 Task: In the  document Gratitude.doc, select heading and apply ' Bold and Underline' Use the "find feature" to find mentioned word and apply Strikethrough in: 'acknowledging and appreciating '
Action: Mouse moved to (32, 85)
Screenshot: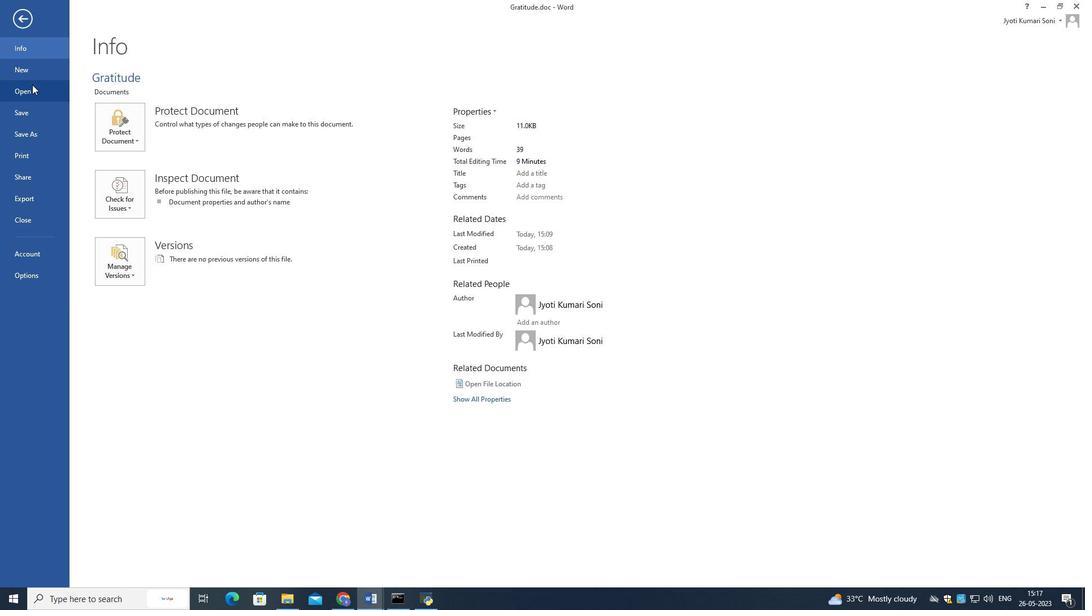 
Action: Mouse pressed left at (32, 85)
Screenshot: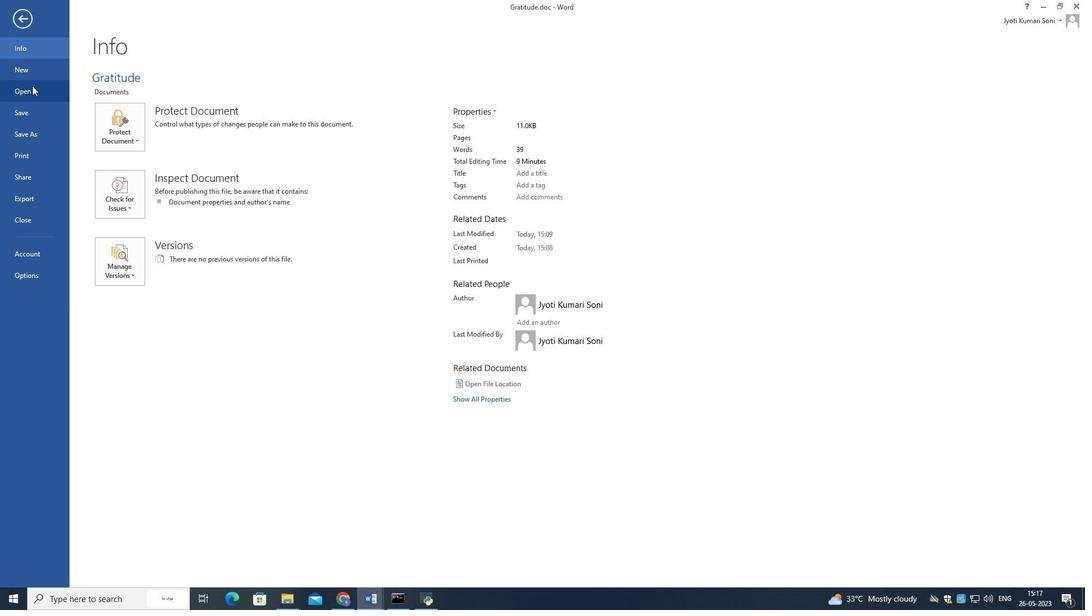 
Action: Mouse moved to (293, 104)
Screenshot: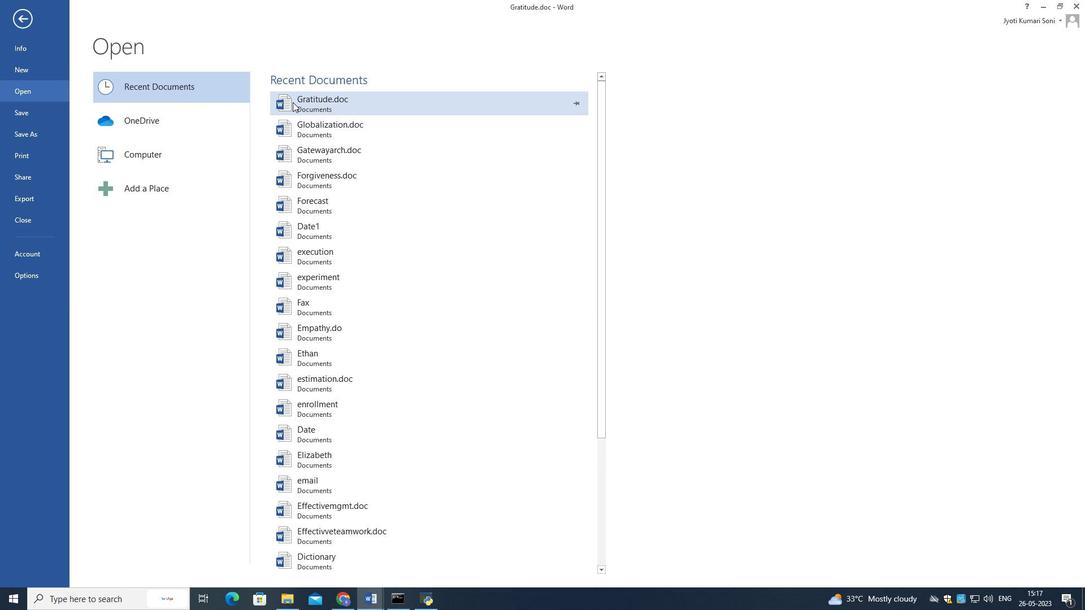 
Action: Mouse pressed left at (293, 104)
Screenshot: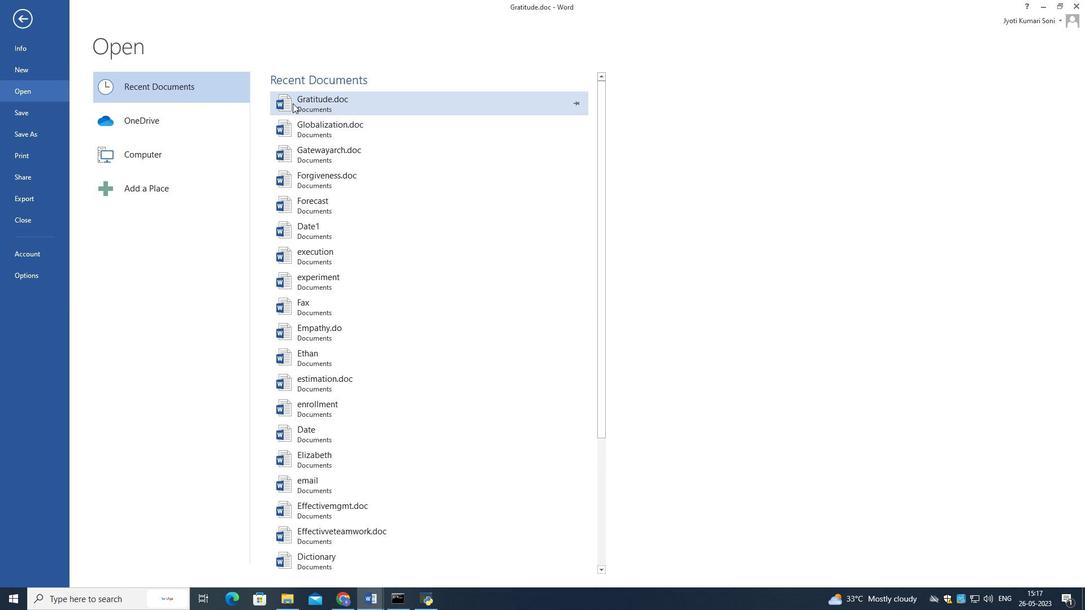 
Action: Mouse moved to (610, 145)
Screenshot: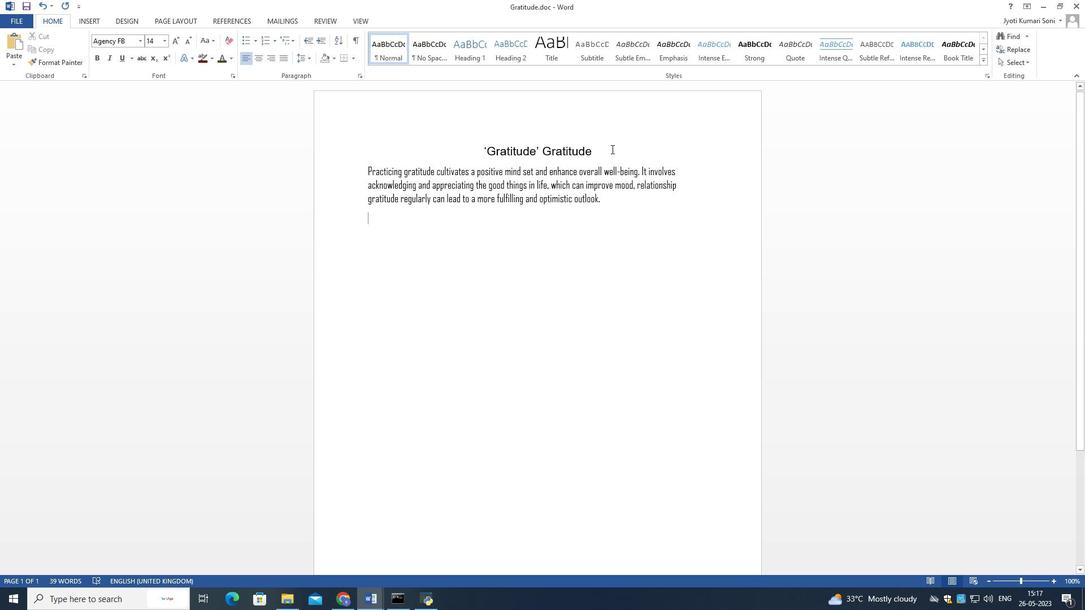 
Action: Mouse pressed left at (610, 145)
Screenshot: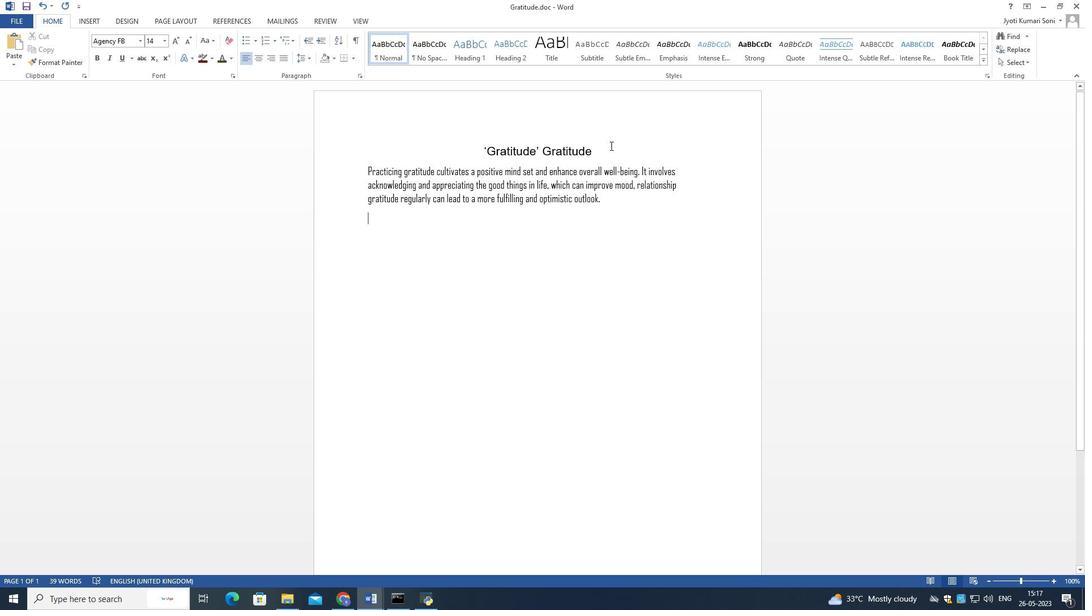 
Action: Mouse moved to (93, 59)
Screenshot: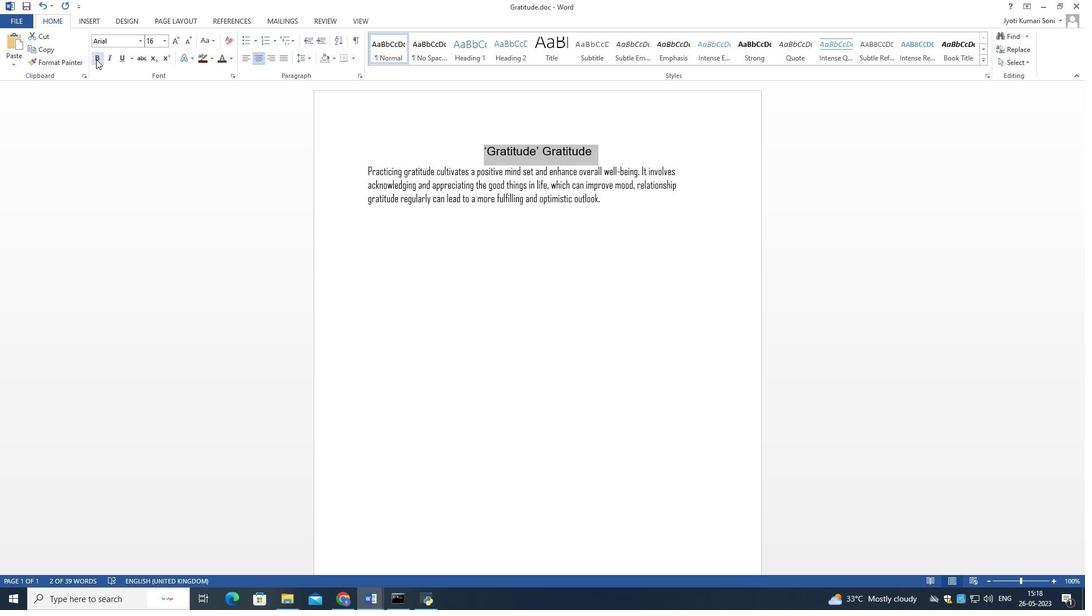 
Action: Mouse pressed left at (93, 59)
Screenshot: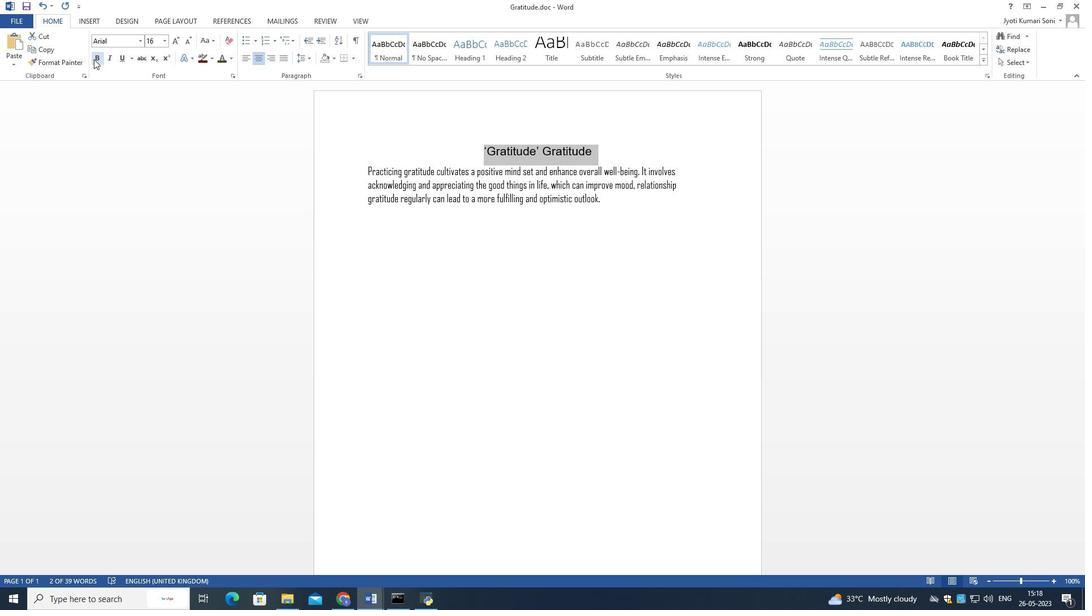 
Action: Mouse moved to (119, 54)
Screenshot: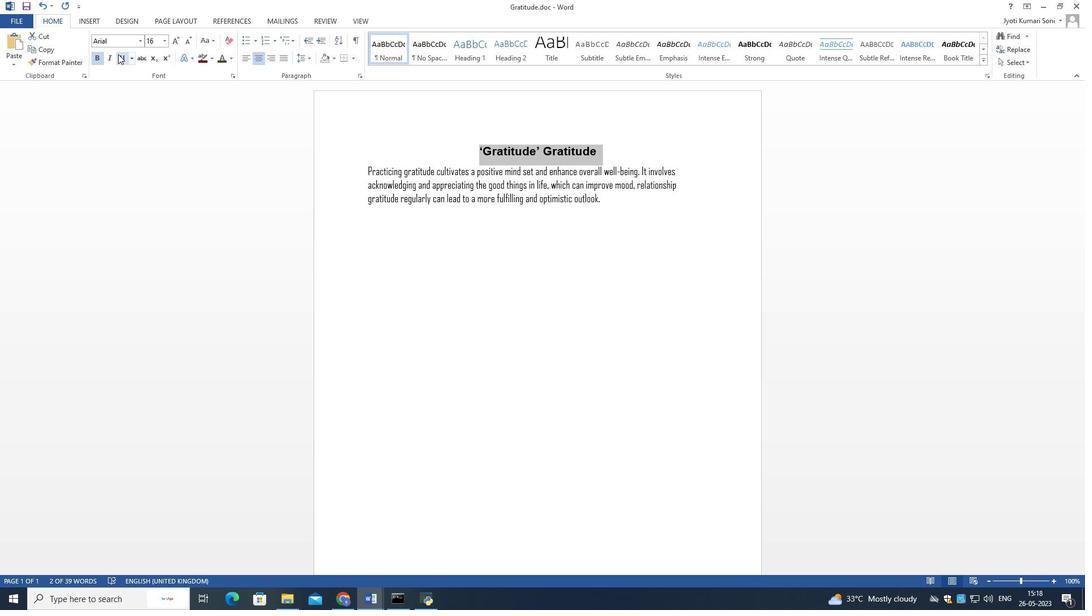 
Action: Mouse pressed left at (119, 54)
Screenshot: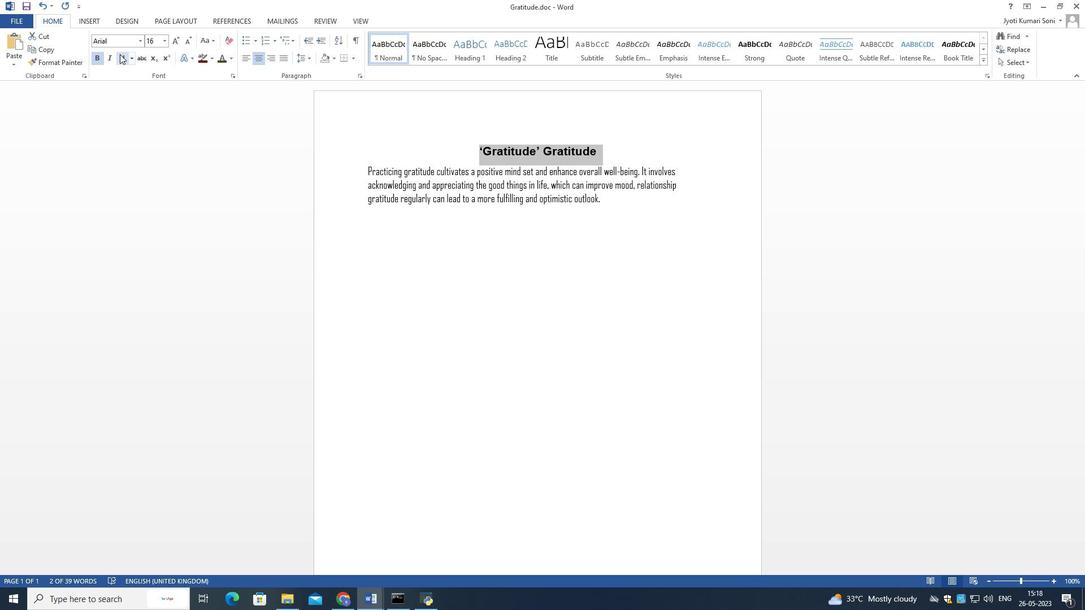 
Action: Mouse moved to (457, 341)
Screenshot: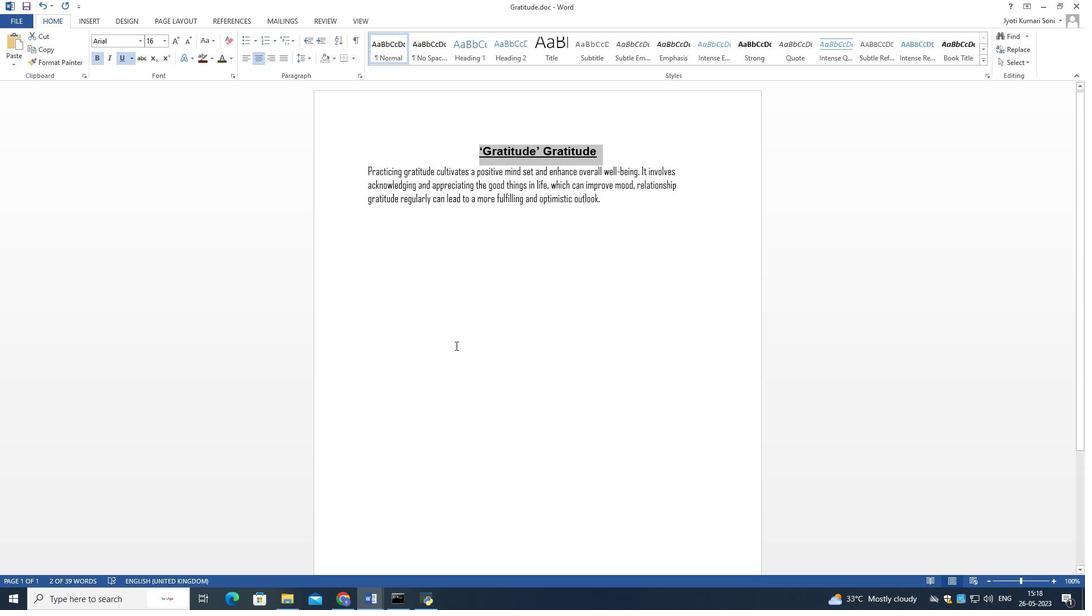 
Action: Mouse pressed left at (457, 341)
Screenshot: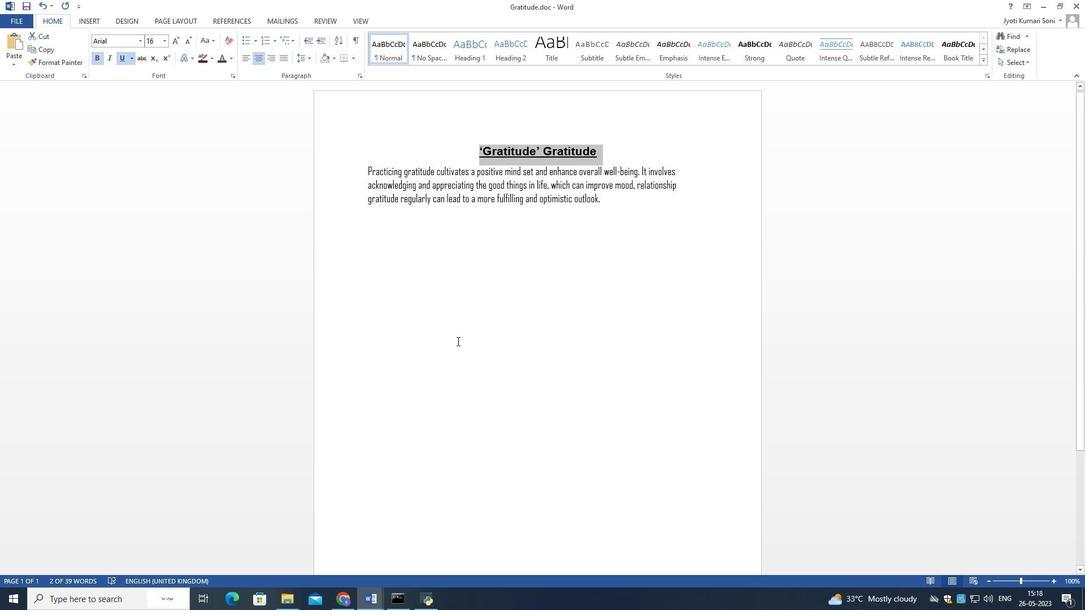 
Action: Mouse moved to (1002, 33)
Screenshot: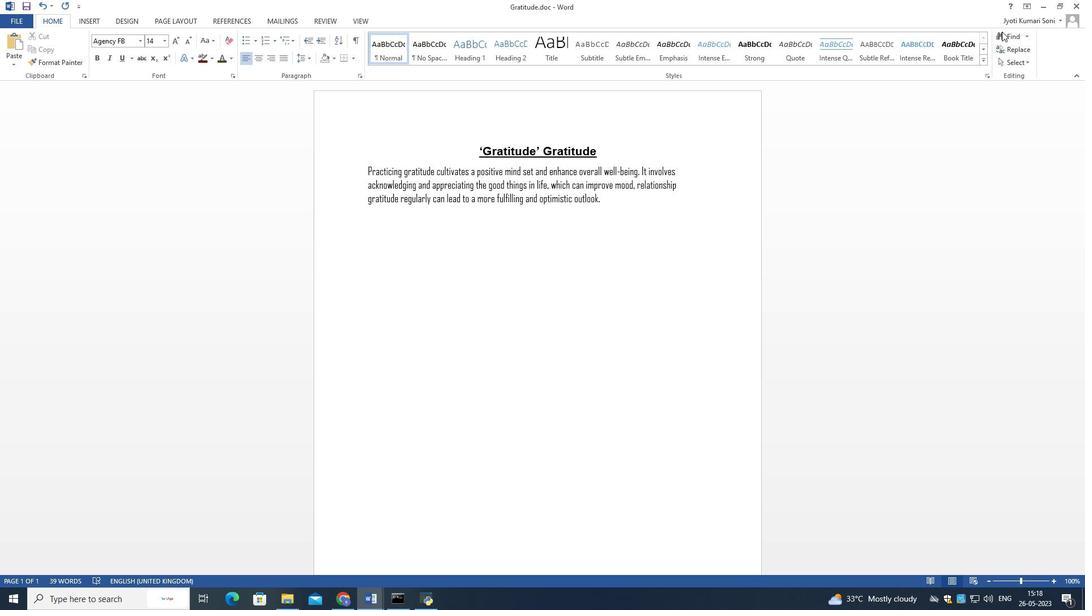 
Action: Mouse pressed left at (1002, 33)
Screenshot: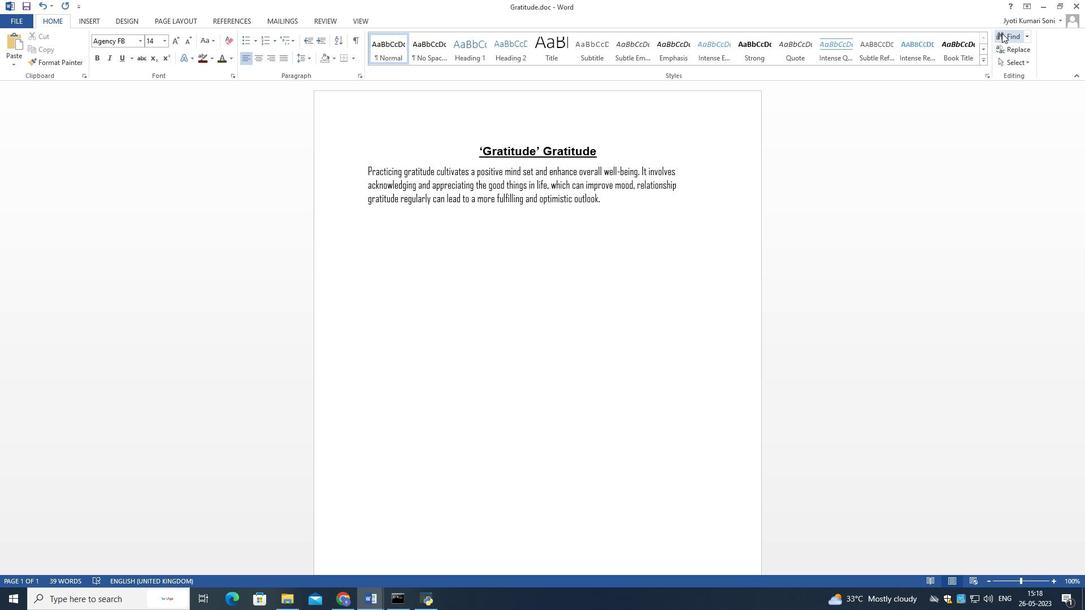 
Action: Mouse moved to (55, 122)
Screenshot: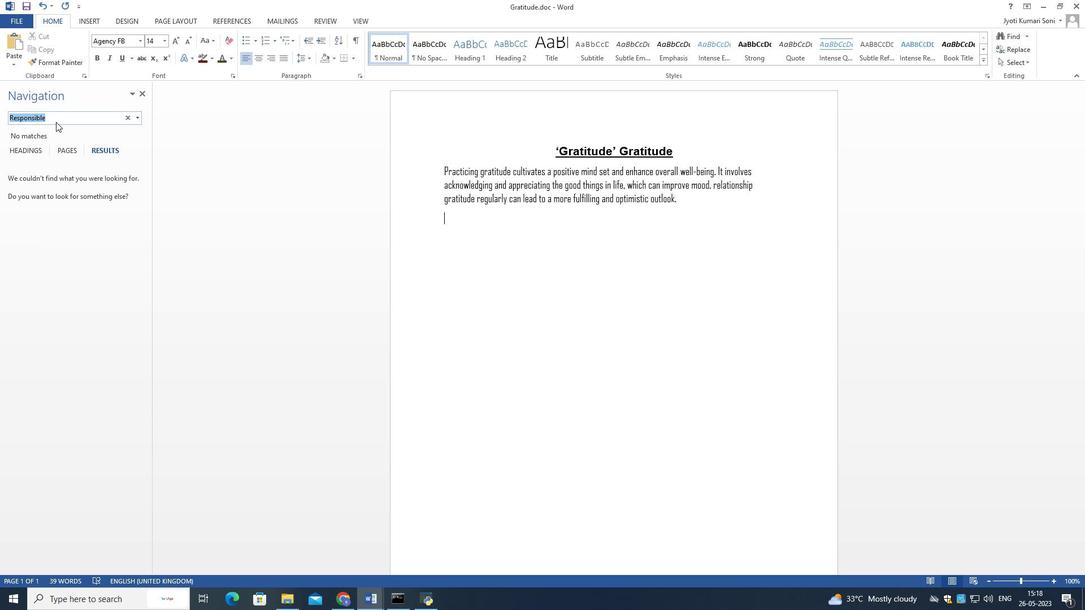 
Action: Key pressed <Key.backspace>acknowledging
Screenshot: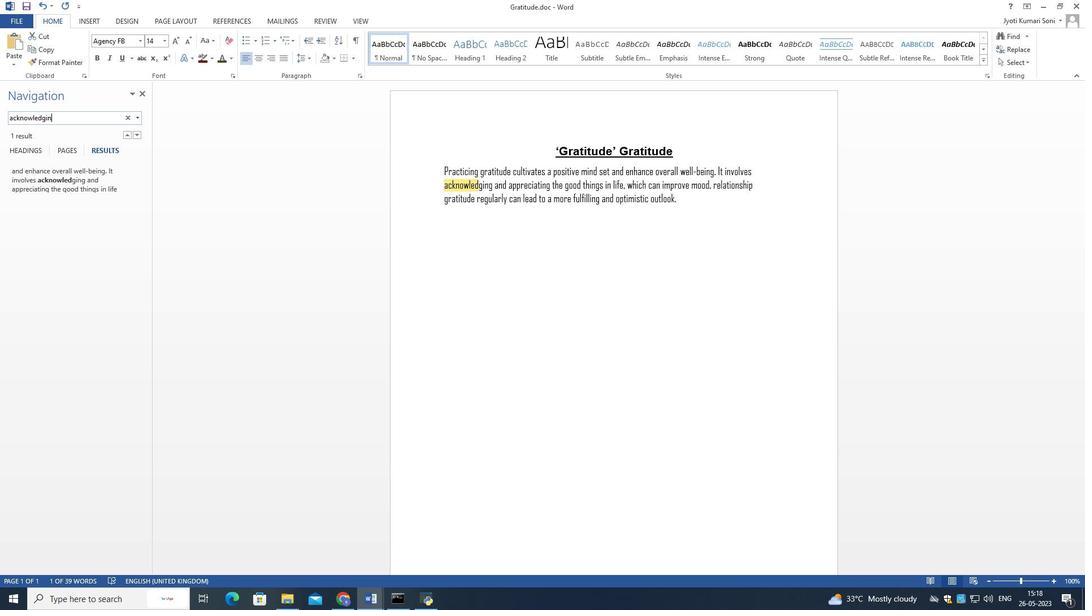 
Action: Mouse moved to (138, 56)
Screenshot: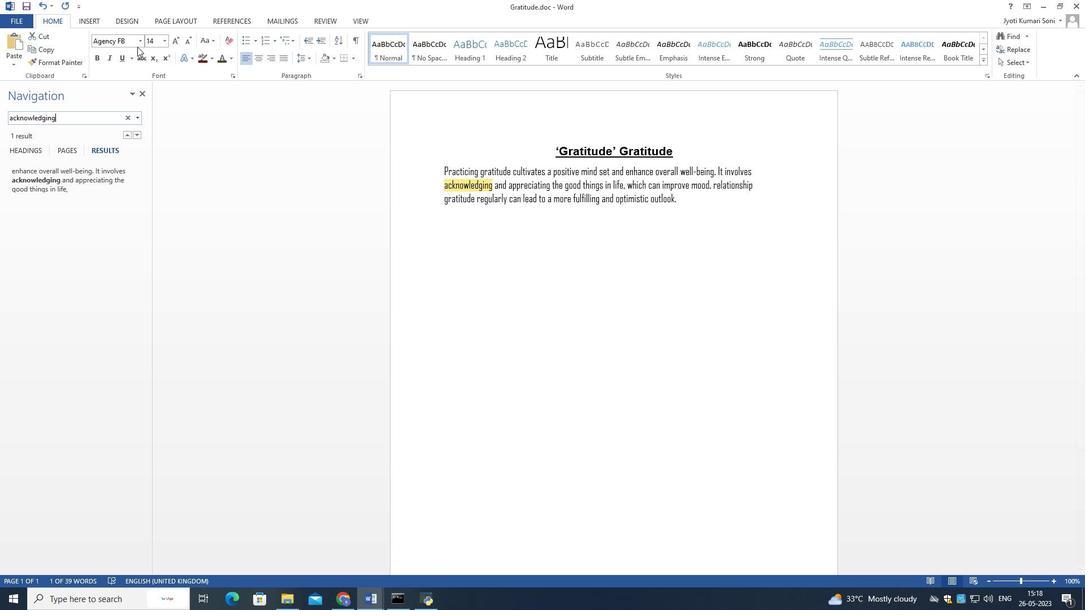 
Action: Mouse pressed left at (138, 56)
Screenshot: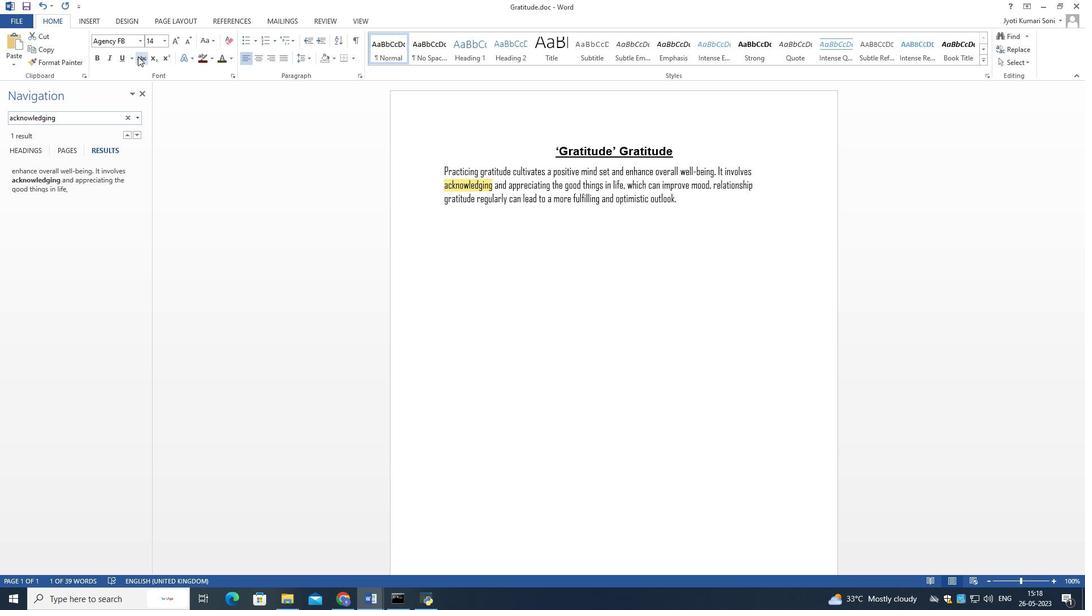 
Action: Mouse moved to (107, 118)
Screenshot: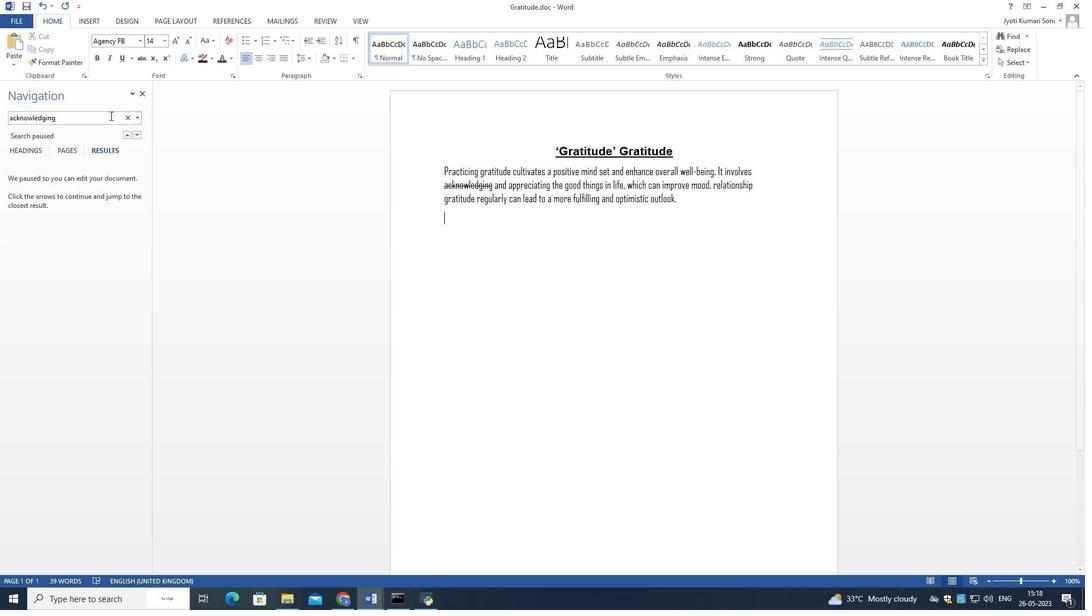 
Action: Mouse pressed left at (107, 118)
Screenshot: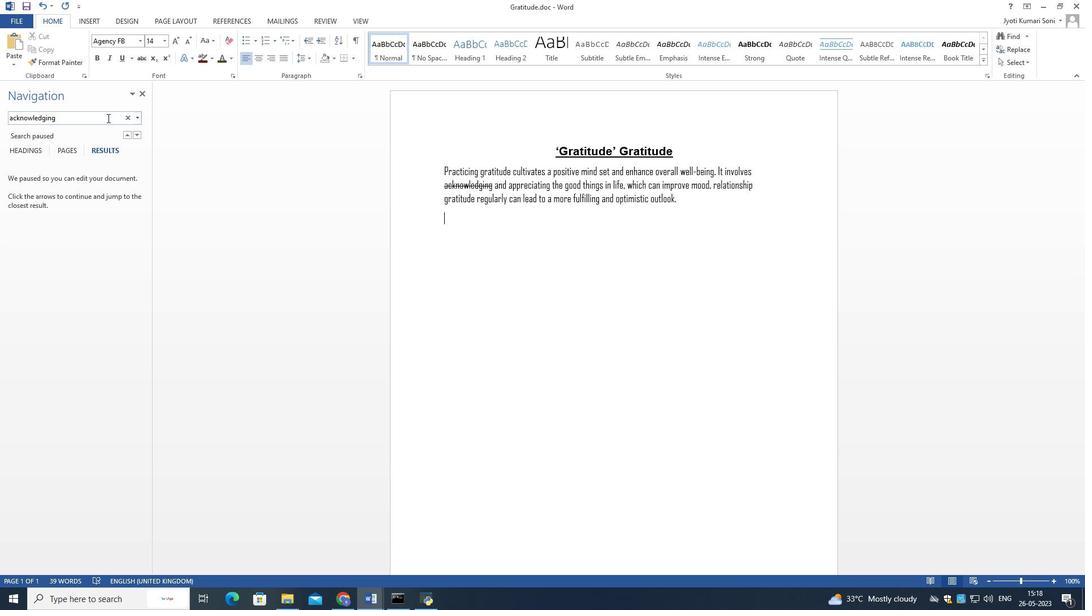 
Action: Mouse moved to (126, 116)
Screenshot: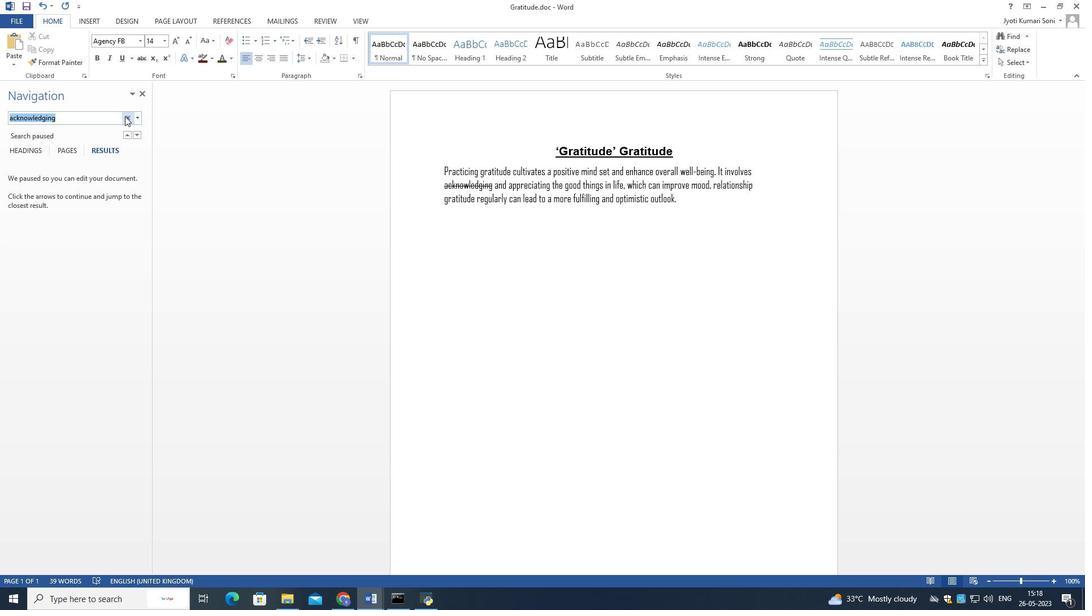 
Action: Mouse pressed left at (126, 116)
Screenshot: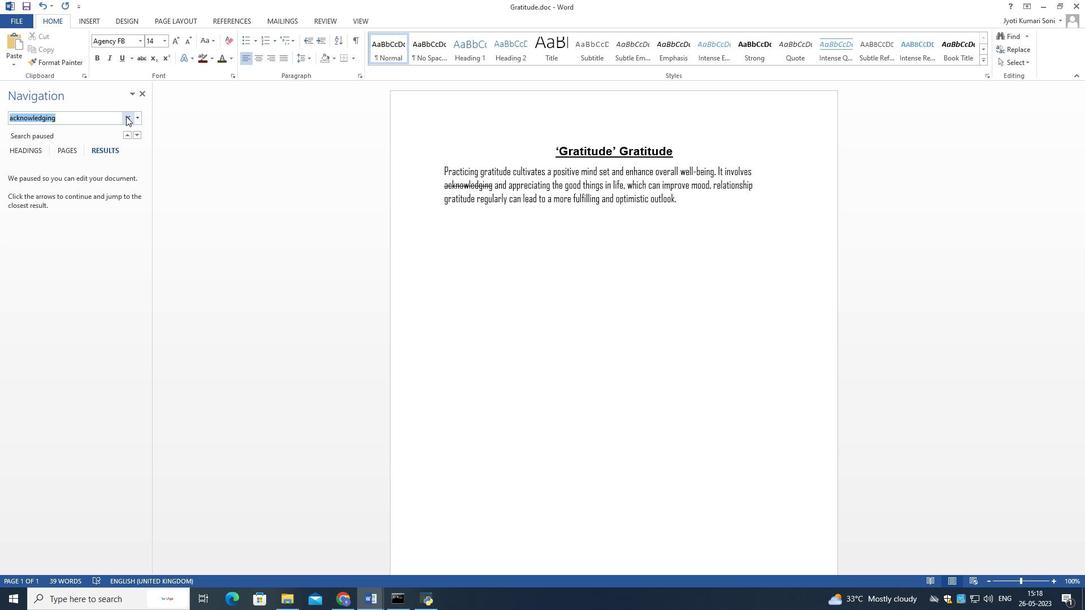 
Action: Mouse moved to (105, 116)
Screenshot: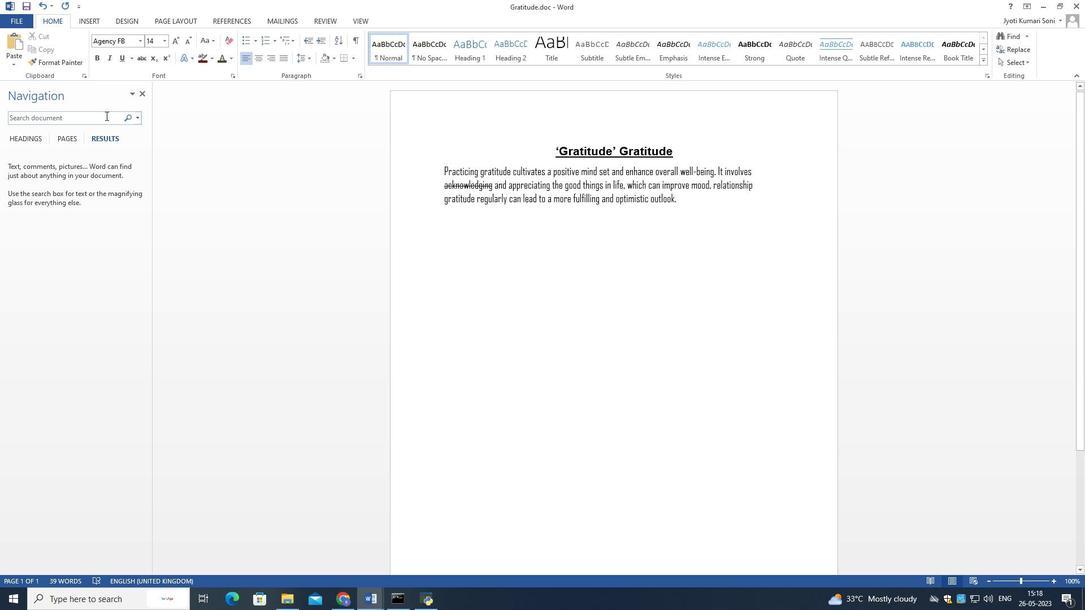 
Action: Mouse pressed left at (105, 116)
Screenshot: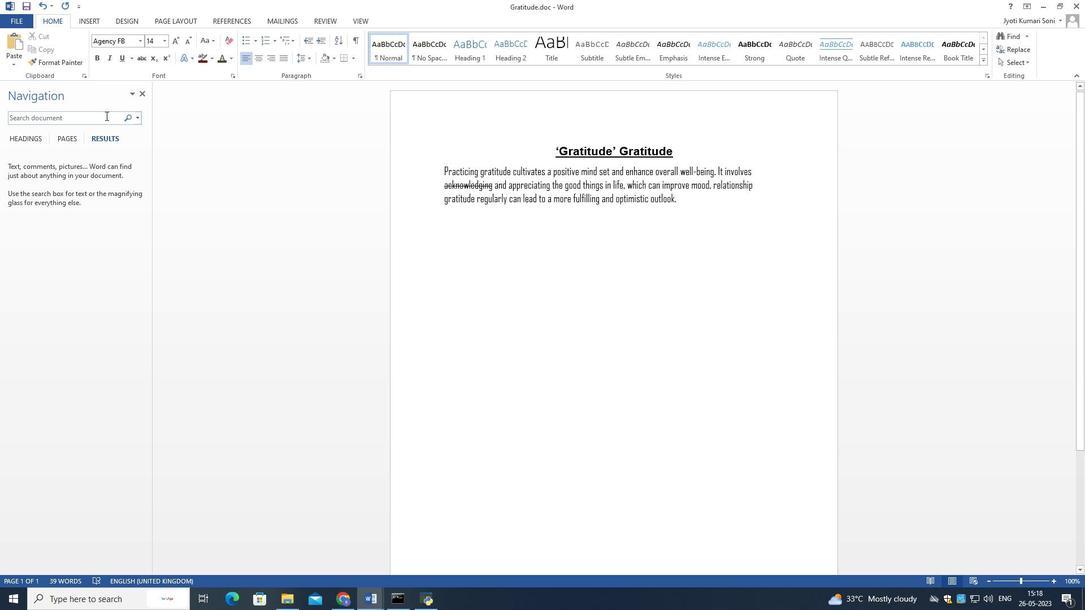 
Action: Key pressed apprev<Key.backspace>ciating
Screenshot: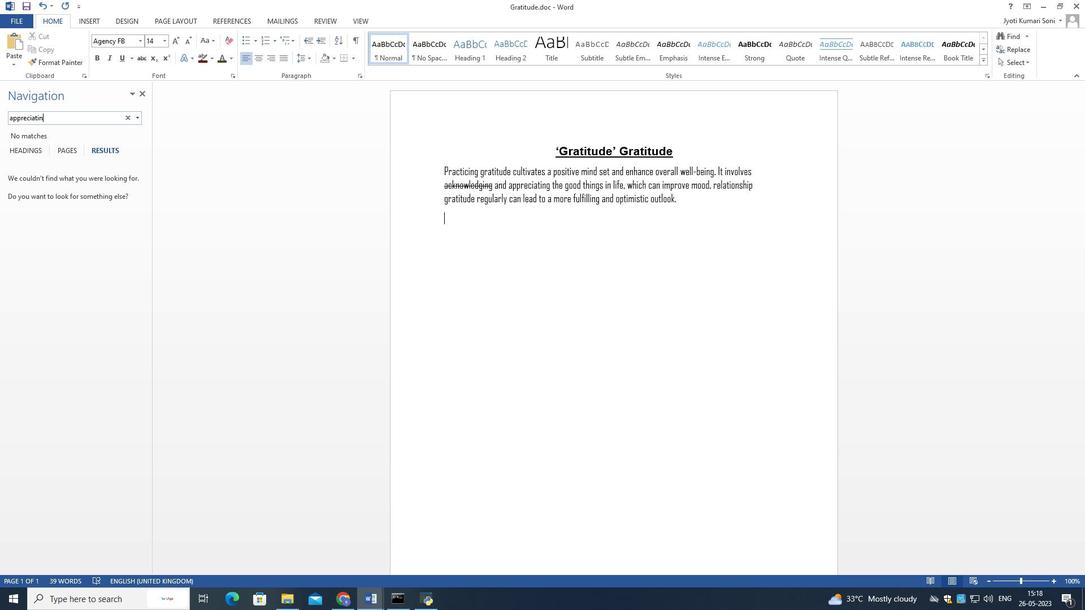 
Action: Mouse moved to (143, 58)
Screenshot: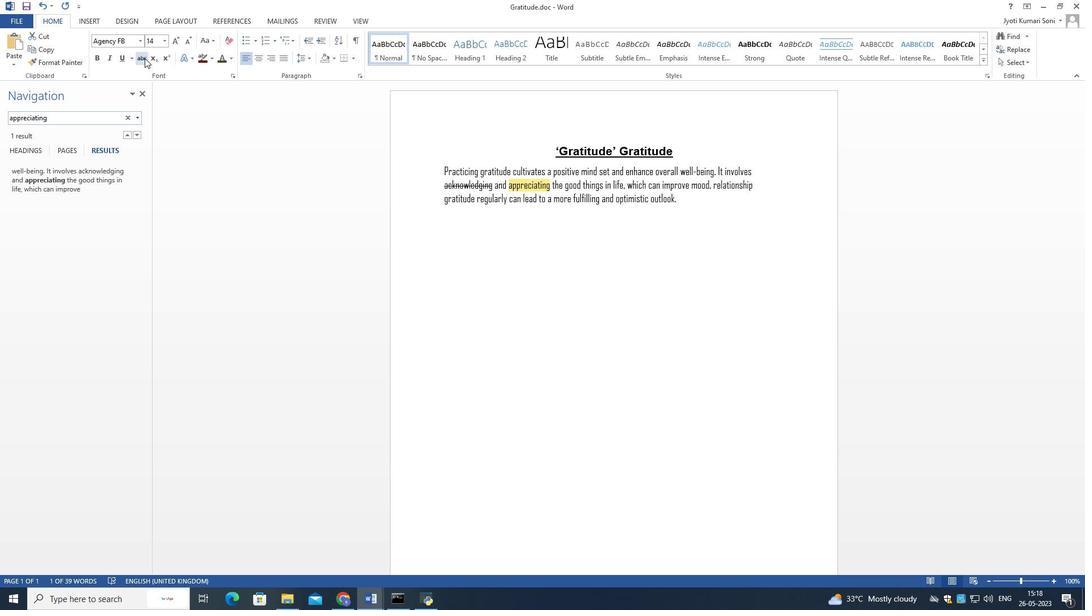 
Action: Mouse pressed left at (143, 58)
Screenshot: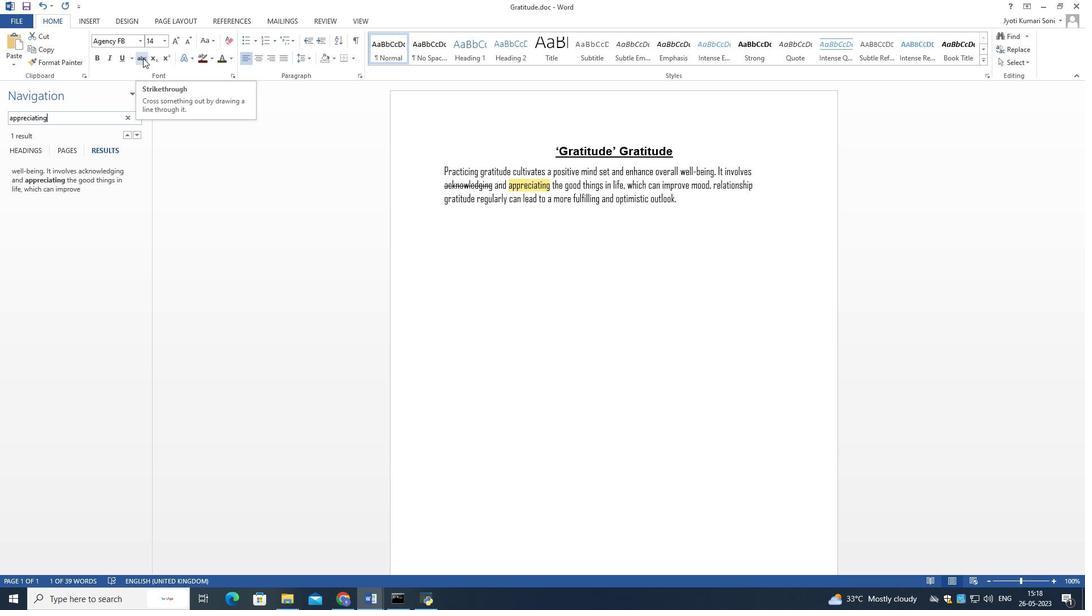 
Action: Mouse moved to (501, 281)
Screenshot: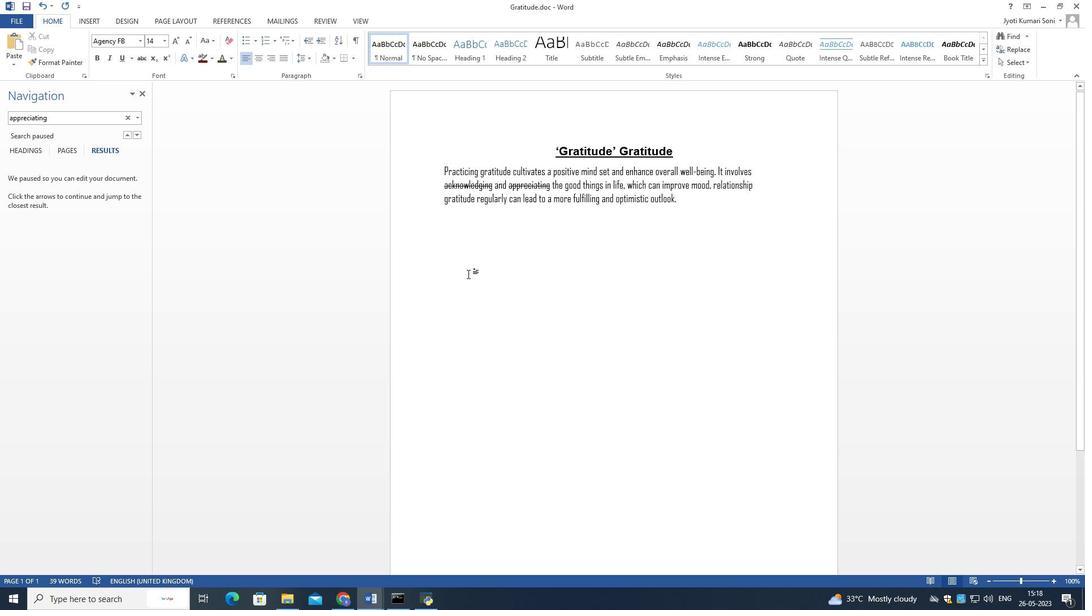 
Action: Mouse pressed left at (501, 281)
Screenshot: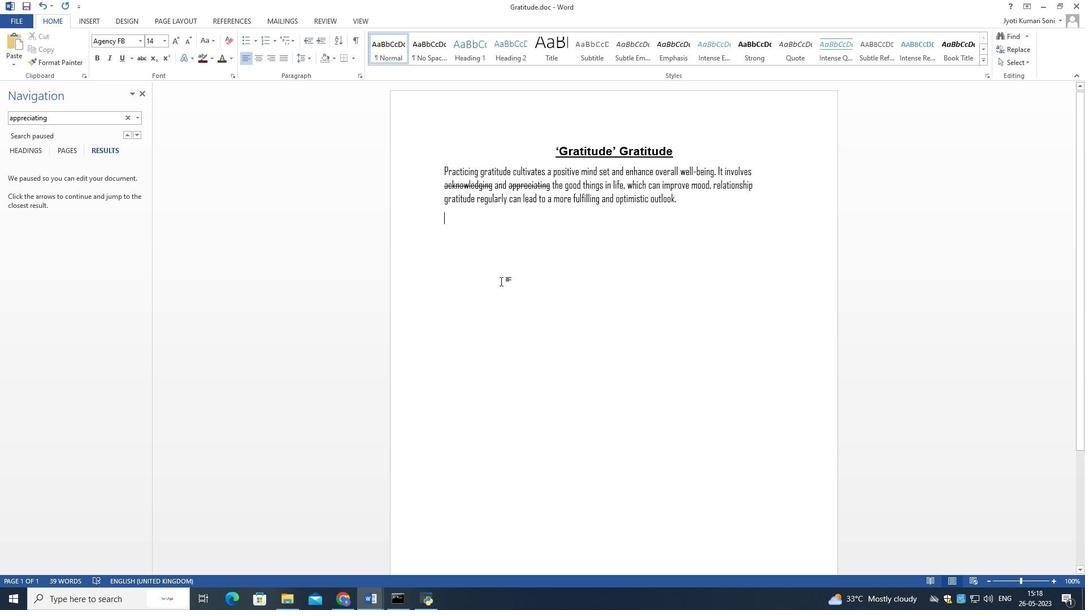 
Action: Mouse moved to (108, 117)
Screenshot: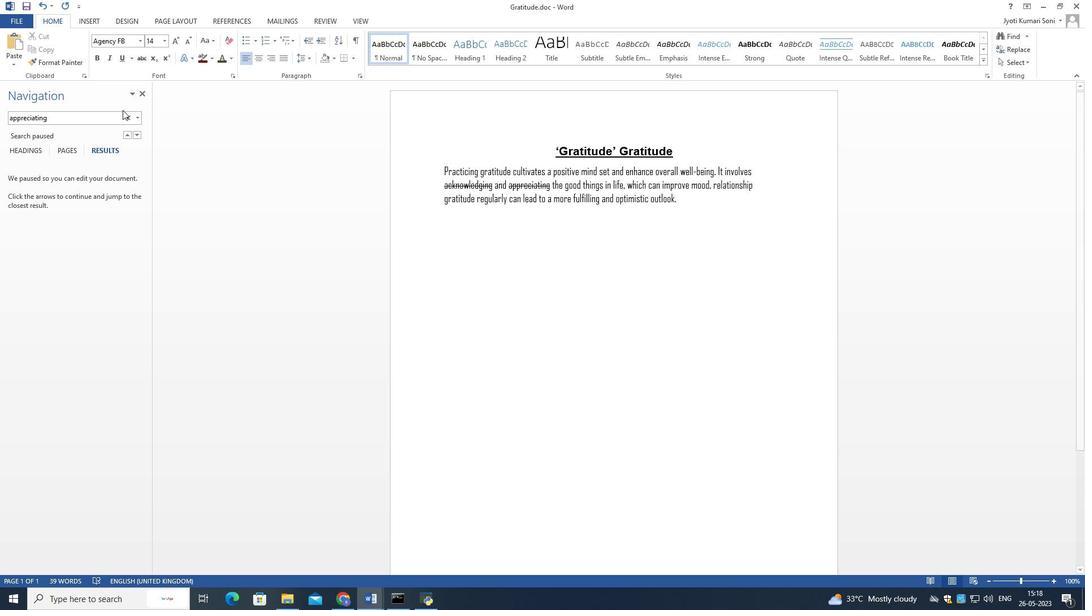 
Action: Mouse pressed left at (108, 117)
Screenshot: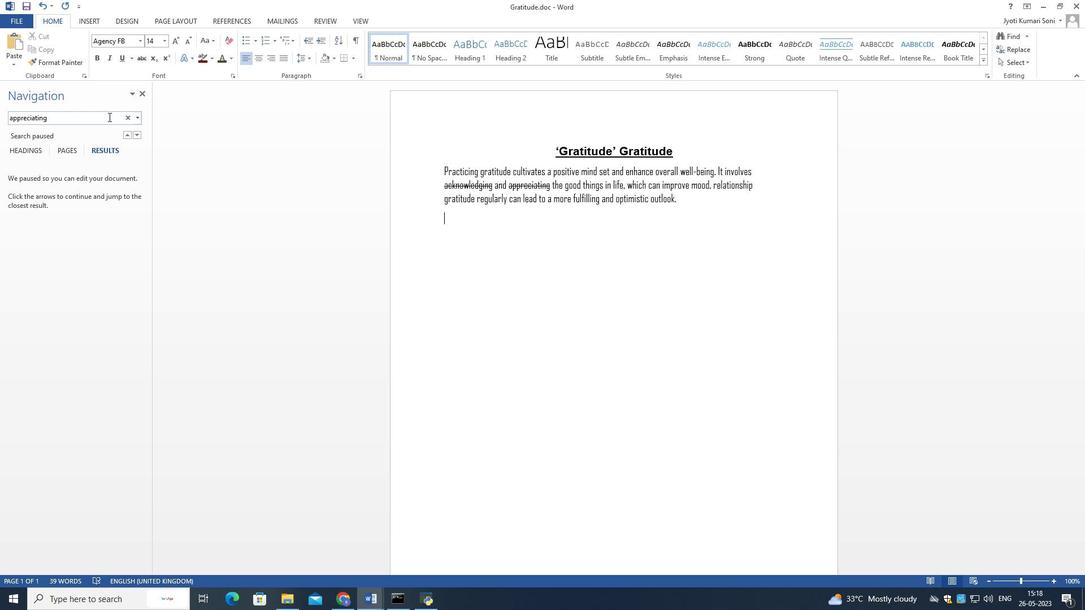 
Action: Key pressed <Key.backspace>and
Screenshot: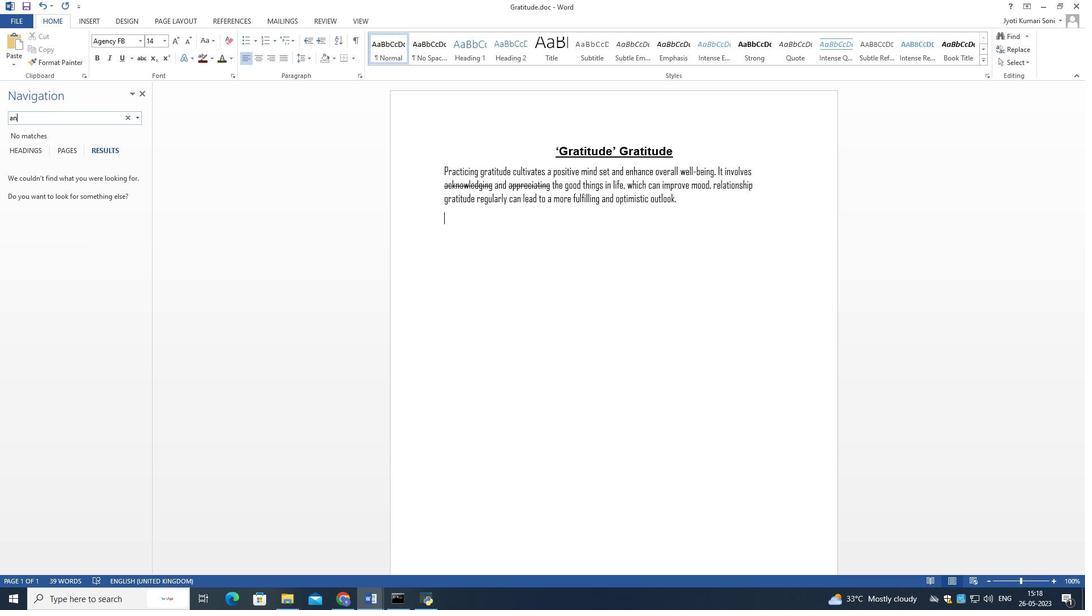 
Action: Mouse moved to (605, 203)
Screenshot: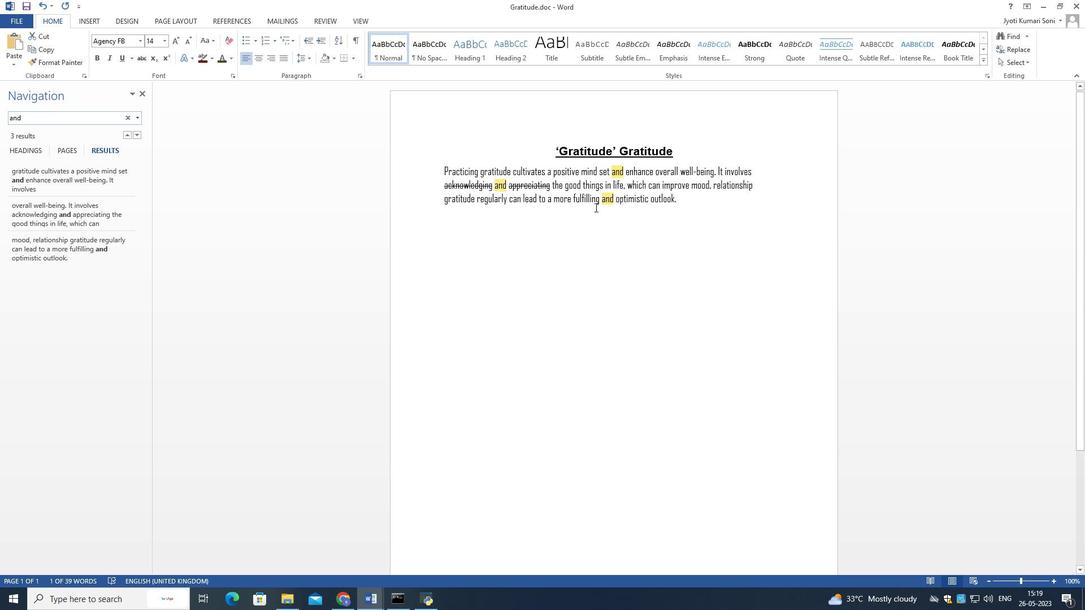 
Action: Mouse pressed left at (605, 203)
Screenshot: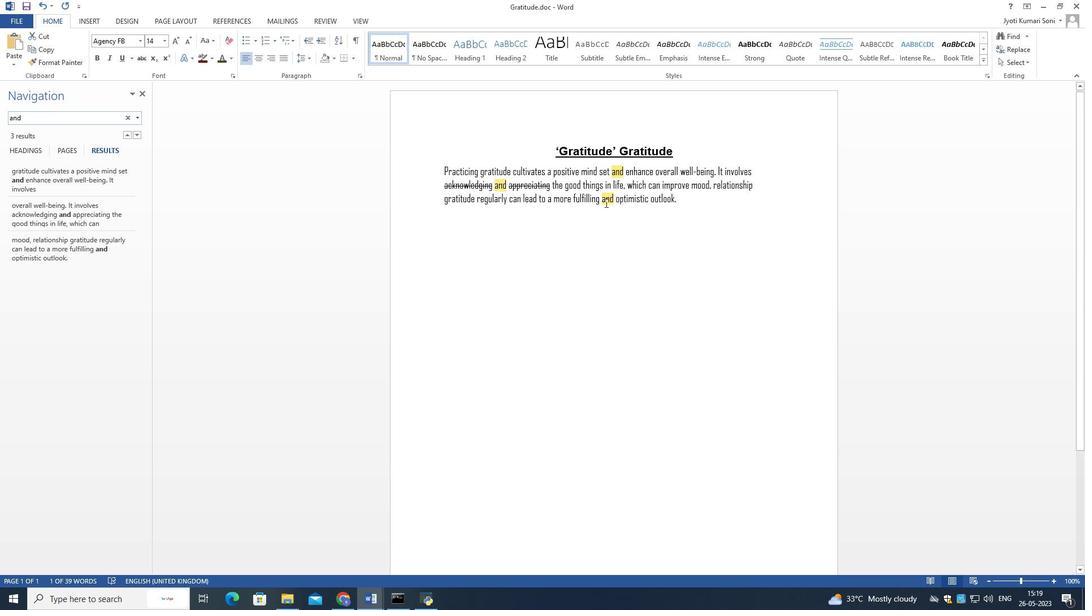 
Action: Mouse moved to (617, 175)
Screenshot: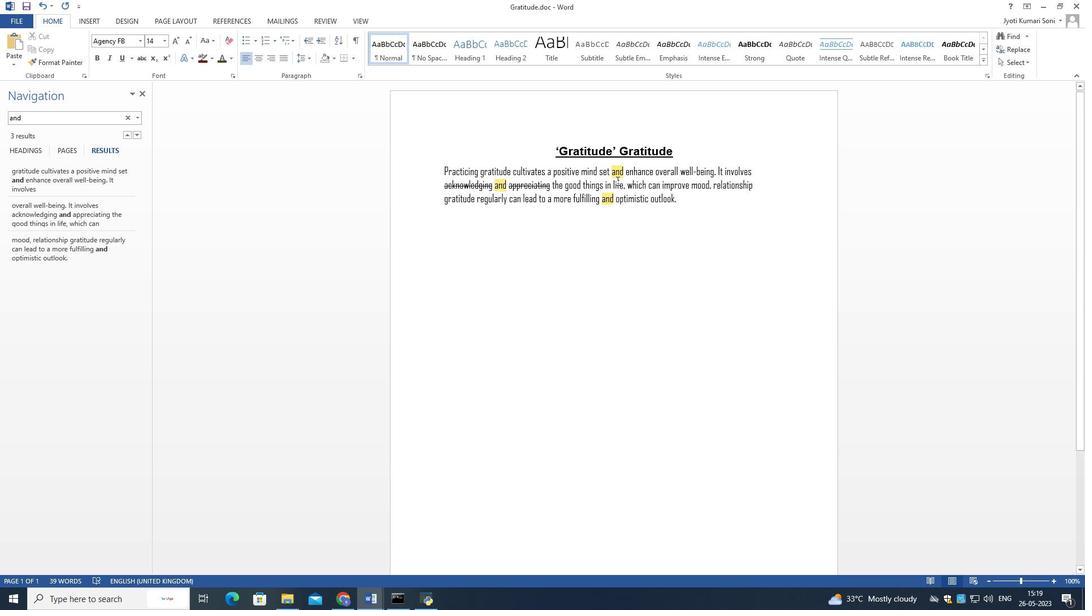 
Action: Mouse pressed left at (617, 175)
Screenshot: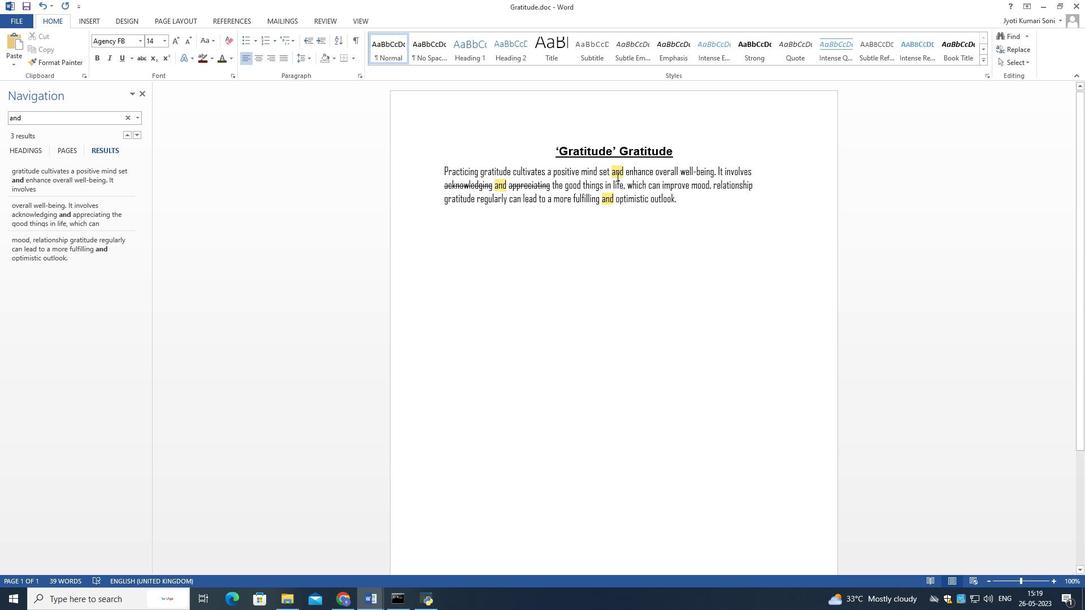
Action: Mouse moved to (580, 286)
Screenshot: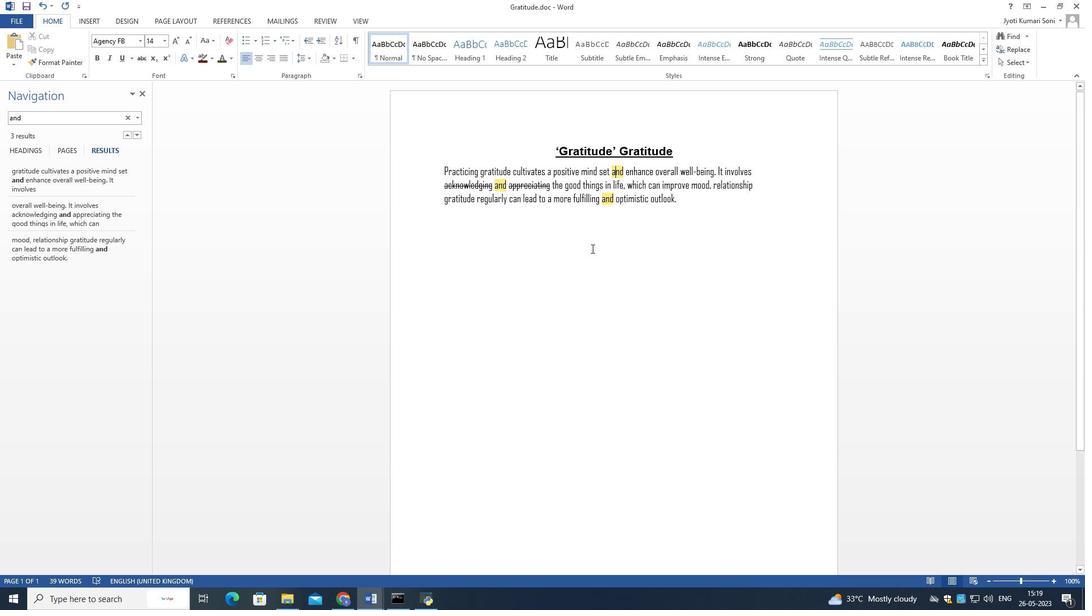 
Action: Mouse pressed left at (580, 286)
Screenshot: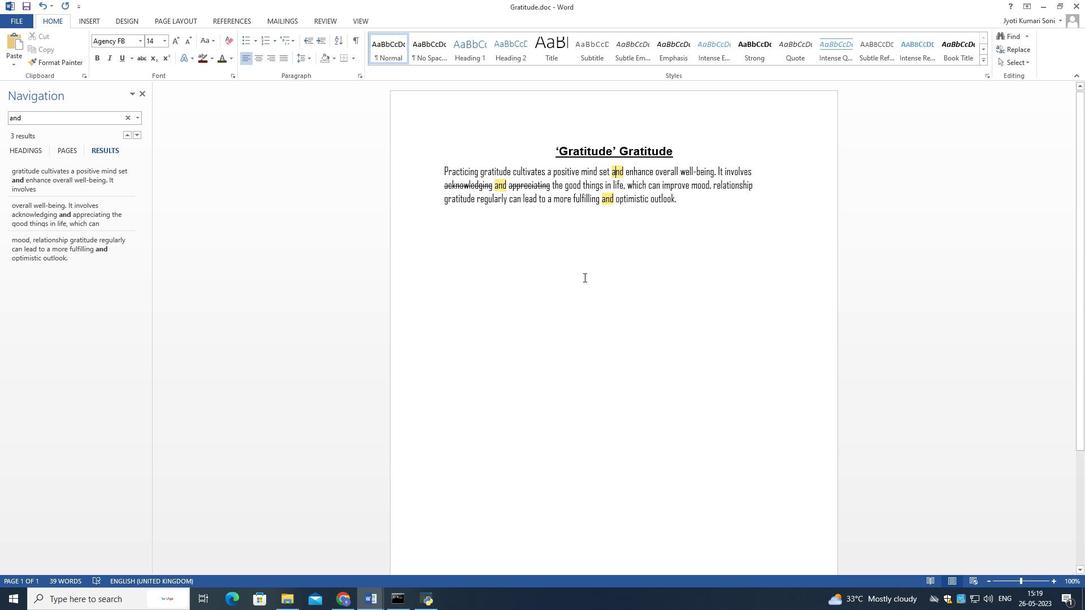 
Action: Mouse moved to (572, 276)
Screenshot: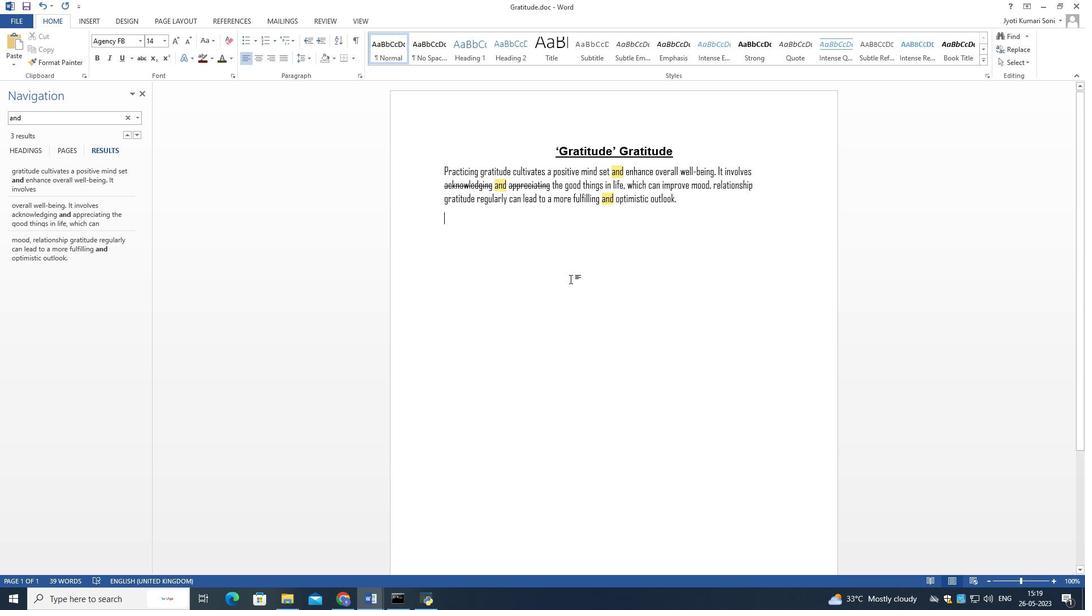 
Action: Mouse pressed left at (572, 276)
Screenshot: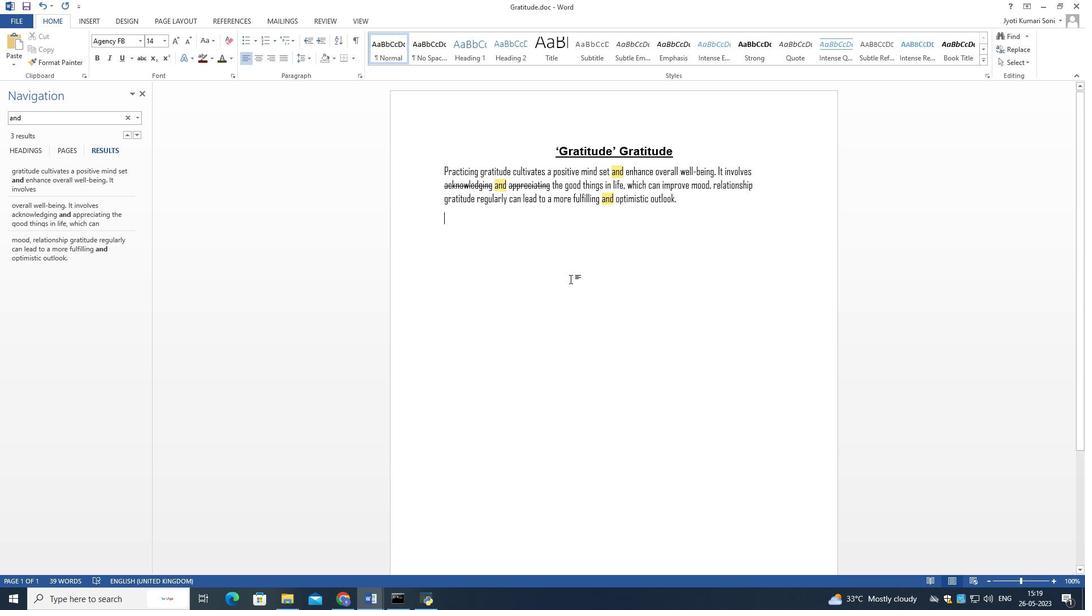 
Action: Mouse moved to (126, 119)
Screenshot: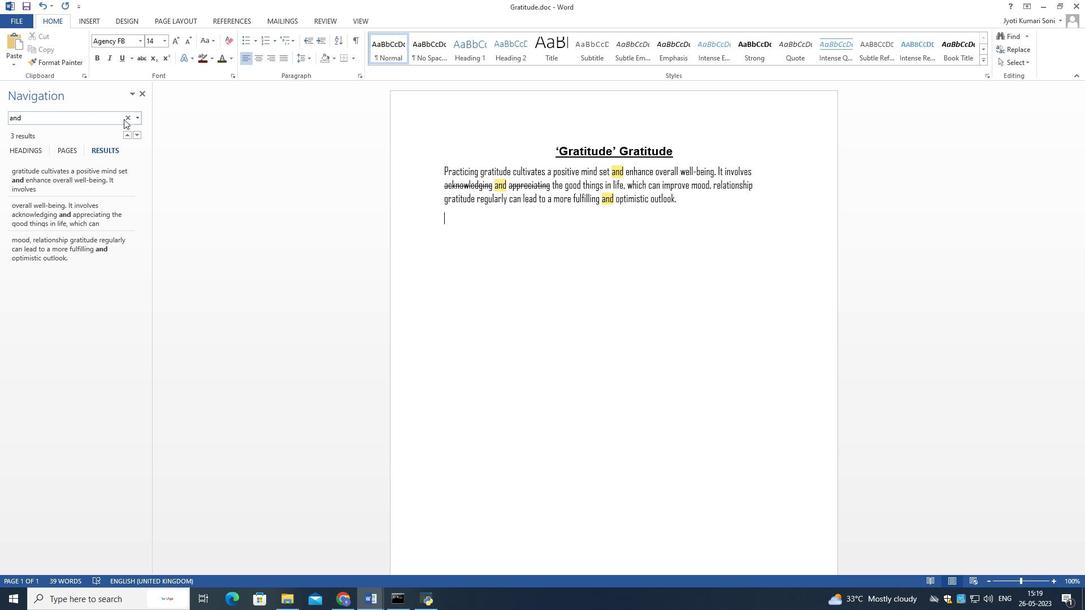
Action: Mouse pressed left at (126, 119)
Screenshot: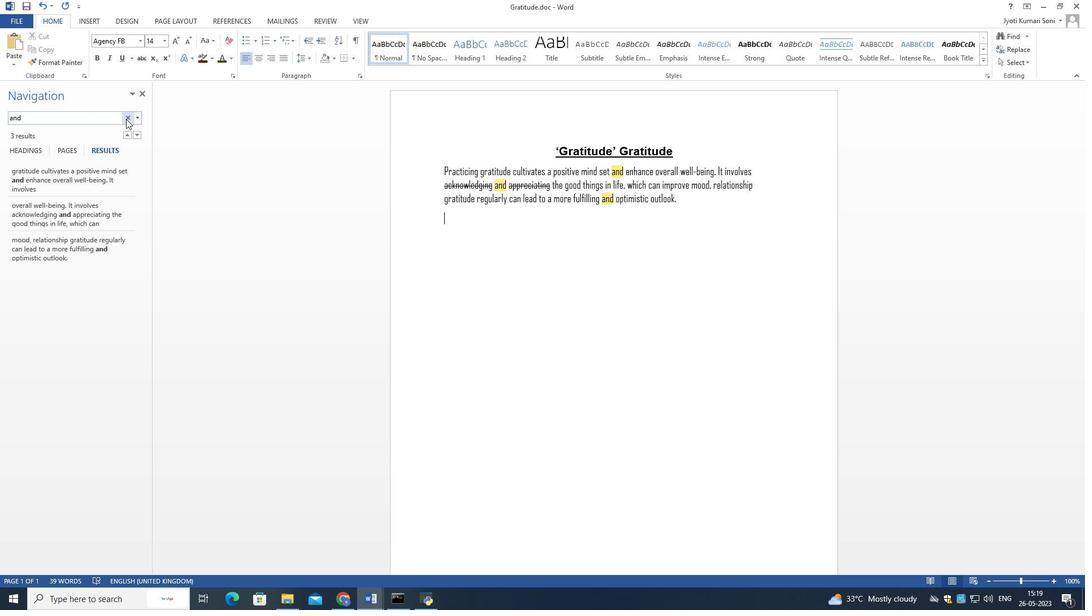 
Action: Mouse moved to (528, 250)
Screenshot: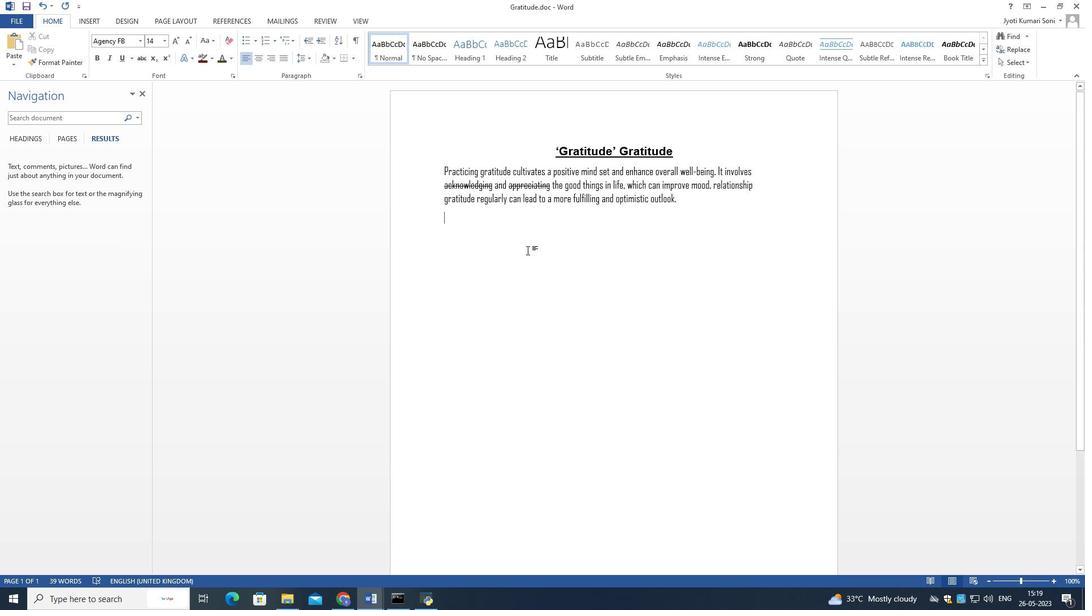 
Action: Mouse pressed left at (528, 250)
Screenshot: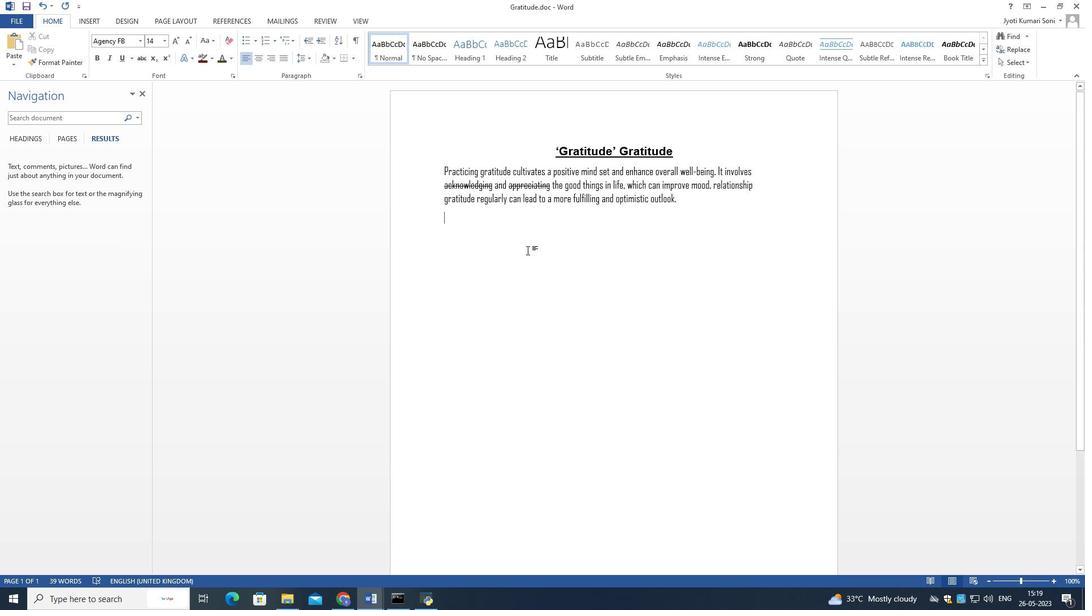 
Action: Mouse moved to (501, 185)
Screenshot: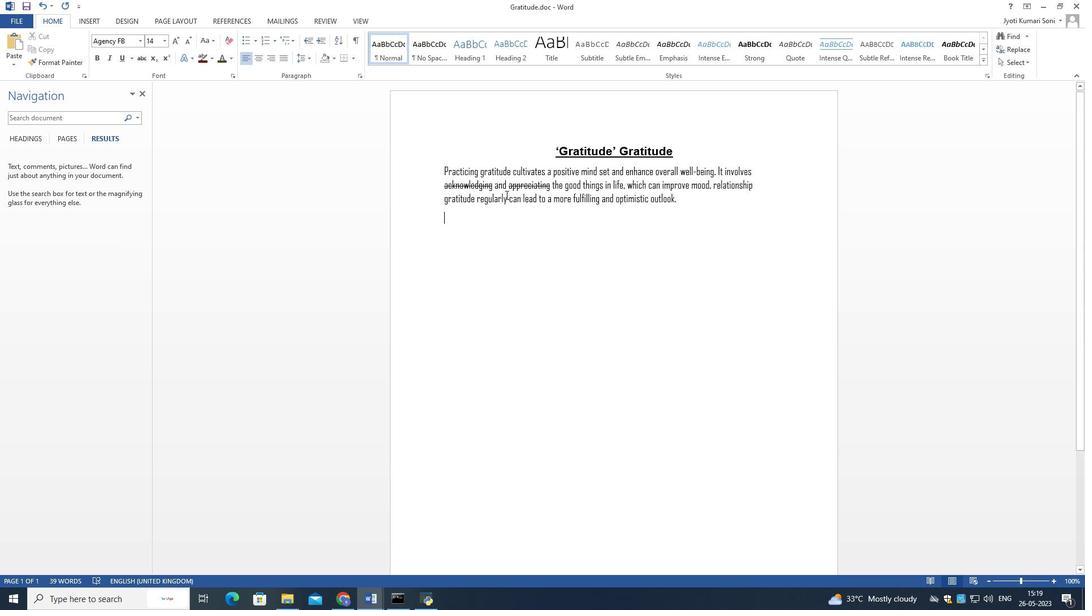 
Action: Mouse pressed left at (501, 185)
Screenshot: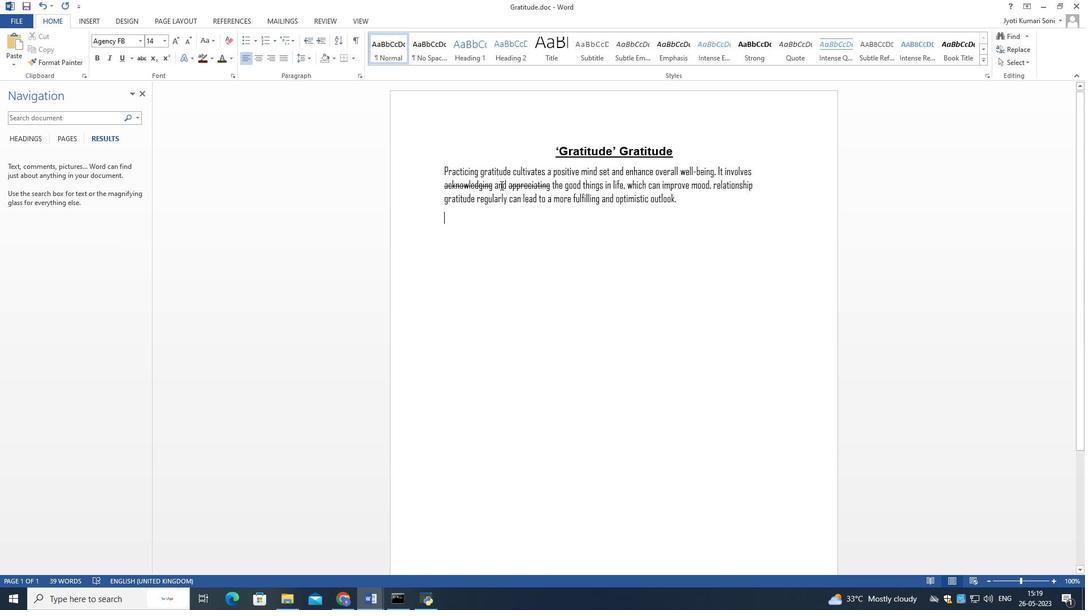 
Action: Mouse moved to (507, 187)
Screenshot: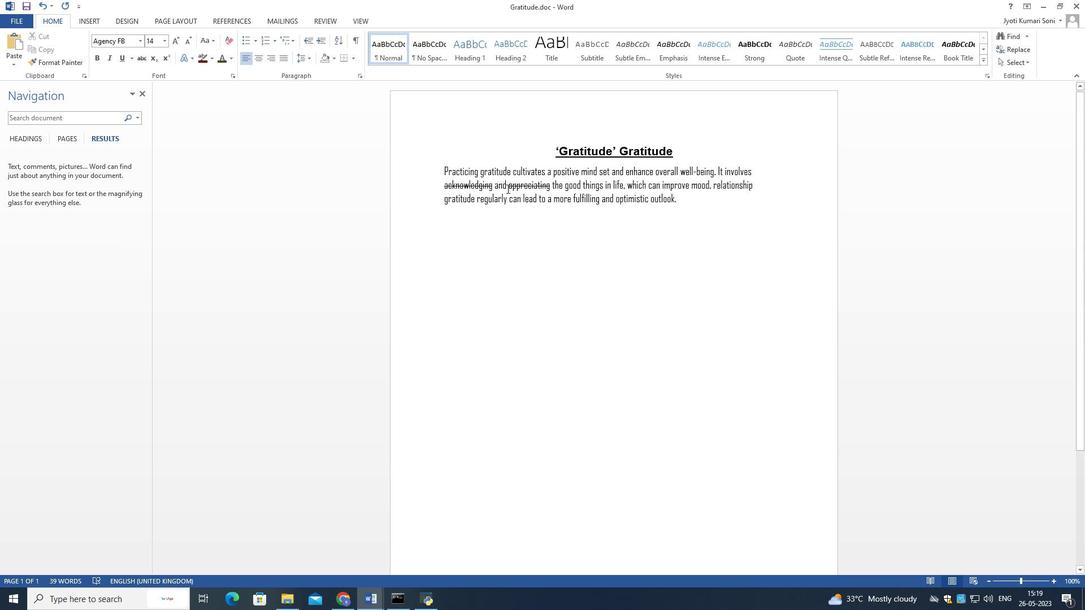 
Action: Mouse pressed left at (507, 187)
Screenshot: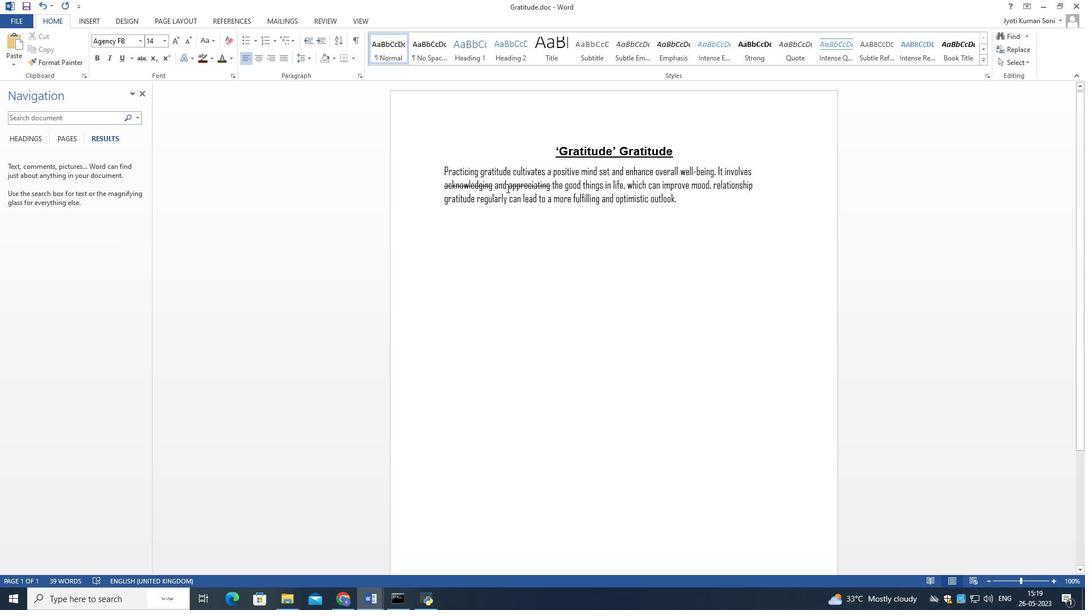 
Action: Mouse moved to (137, 62)
Screenshot: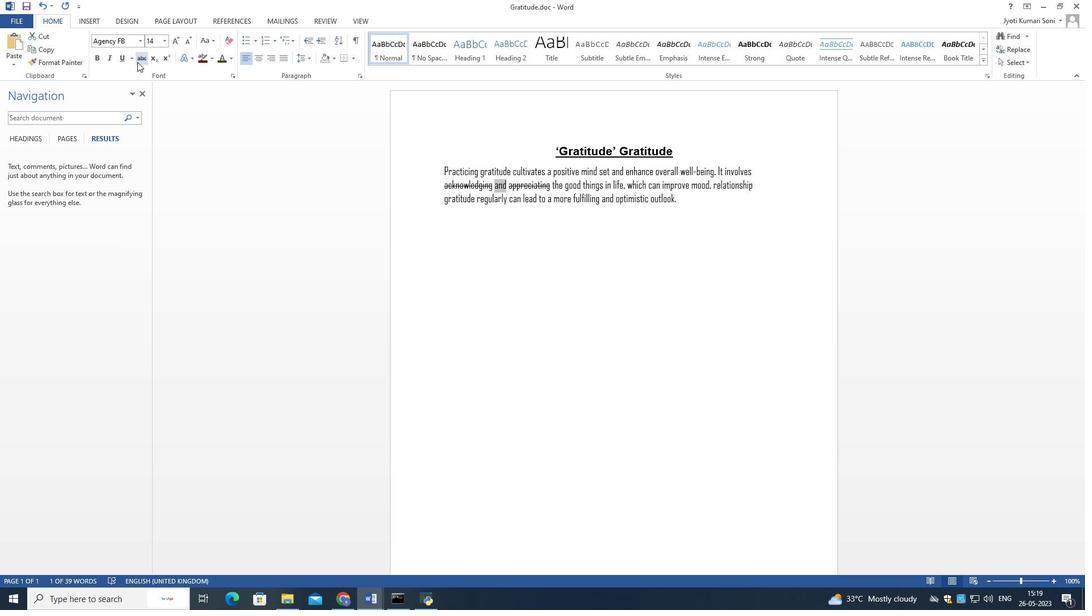
Action: Mouse pressed left at (137, 62)
Screenshot: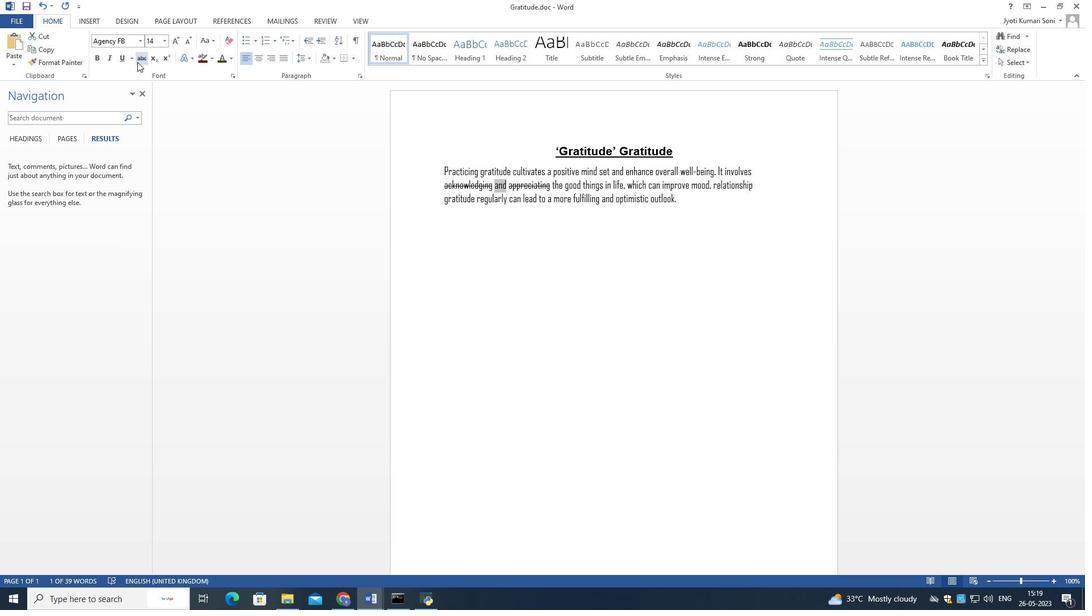 
Action: Mouse moved to (619, 330)
Screenshot: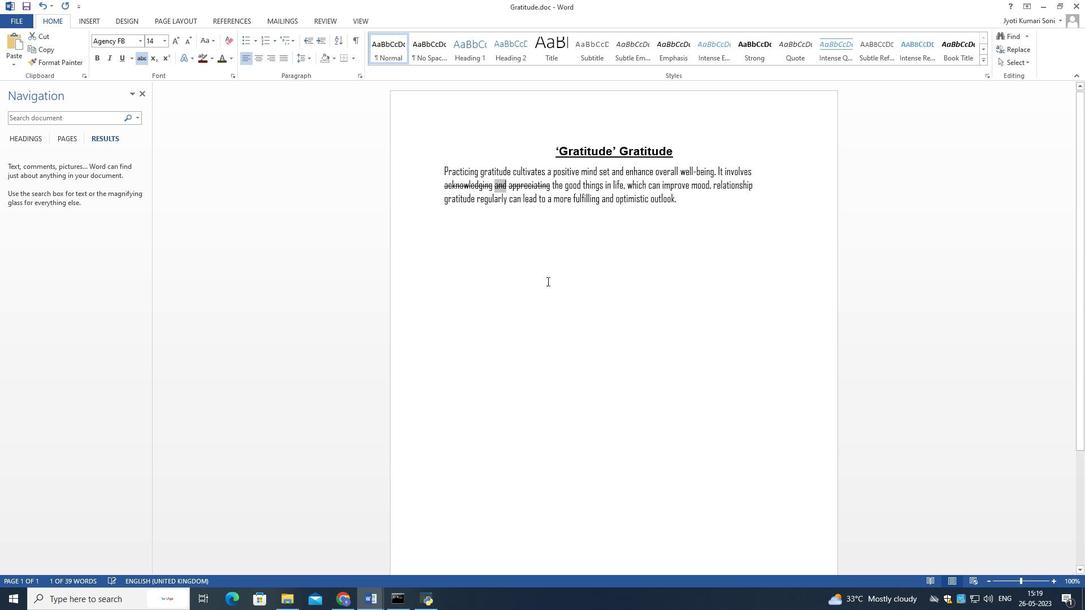 
Action: Mouse pressed left at (619, 330)
Screenshot: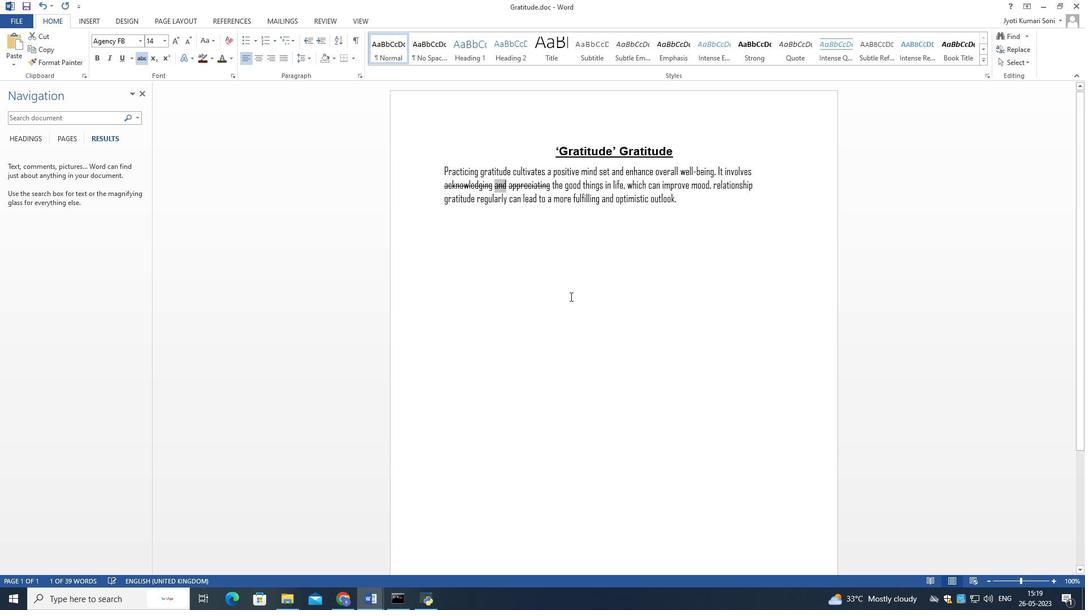 
Action: Mouse moved to (512, 336)
Screenshot: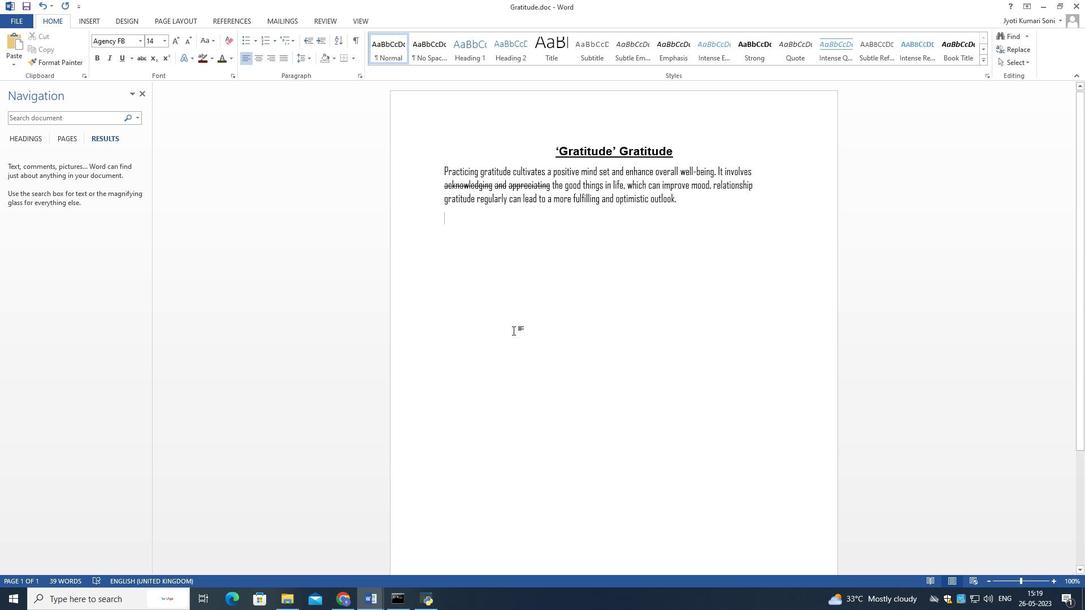 
Action: Mouse pressed left at (512, 336)
Screenshot: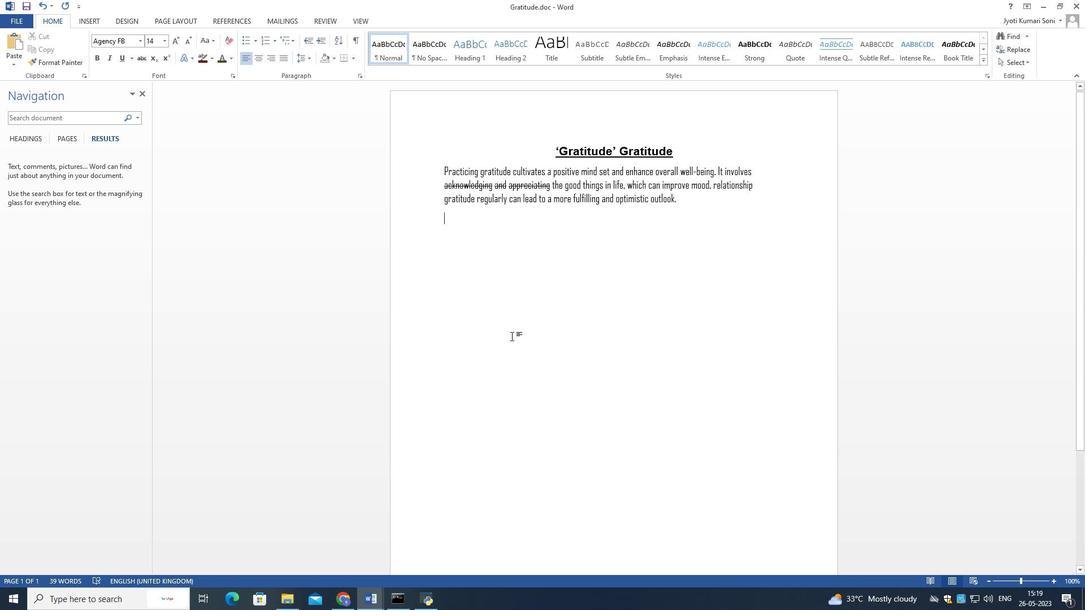 
Action: Mouse moved to (145, 93)
Screenshot: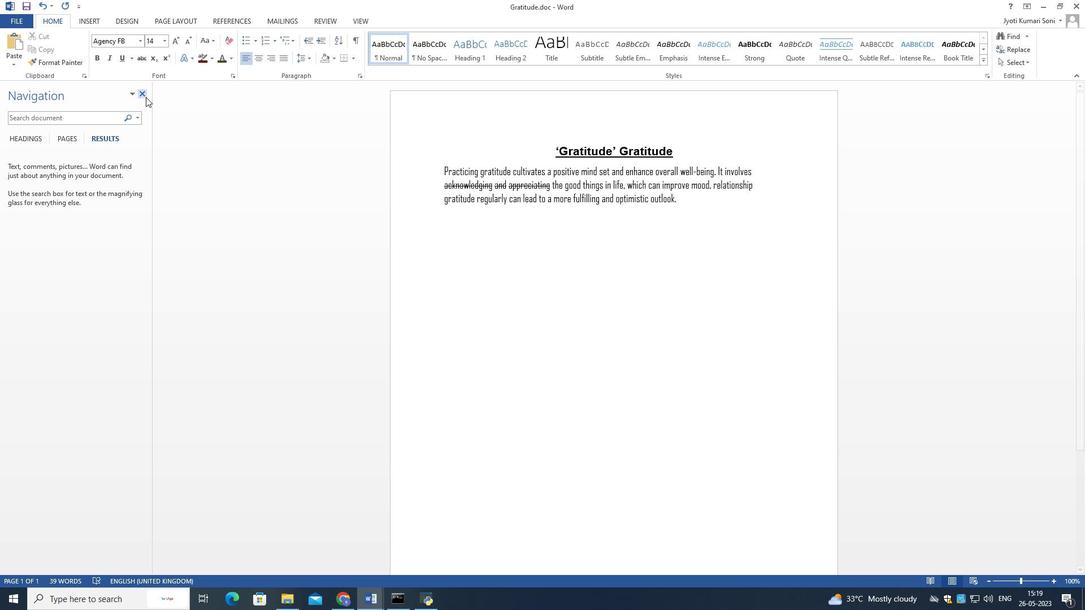 
Action: Mouse pressed left at (145, 93)
Screenshot: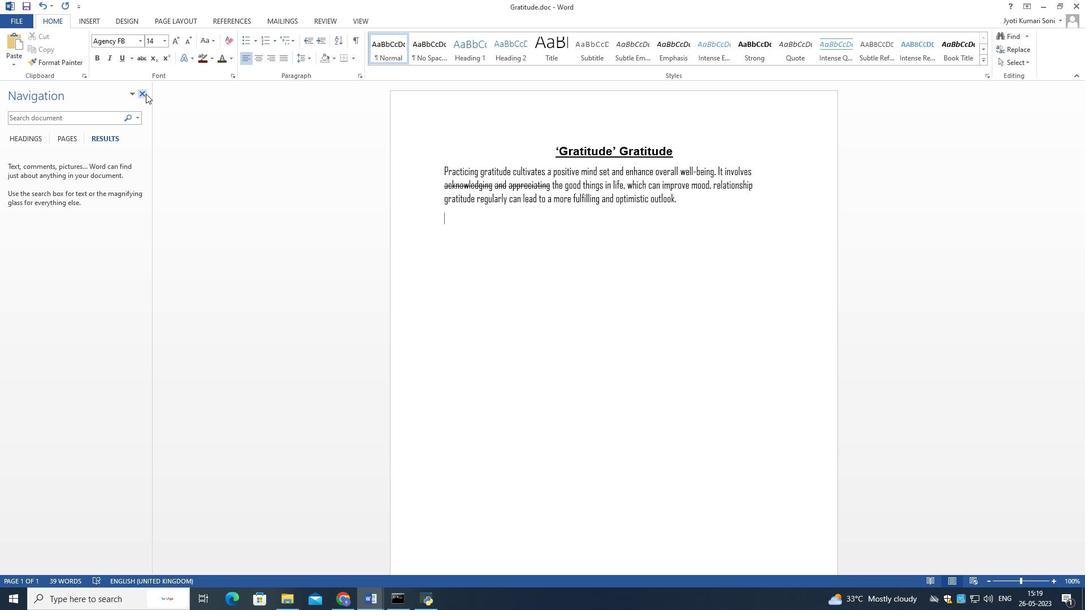 
Action: Mouse moved to (525, 290)
Screenshot: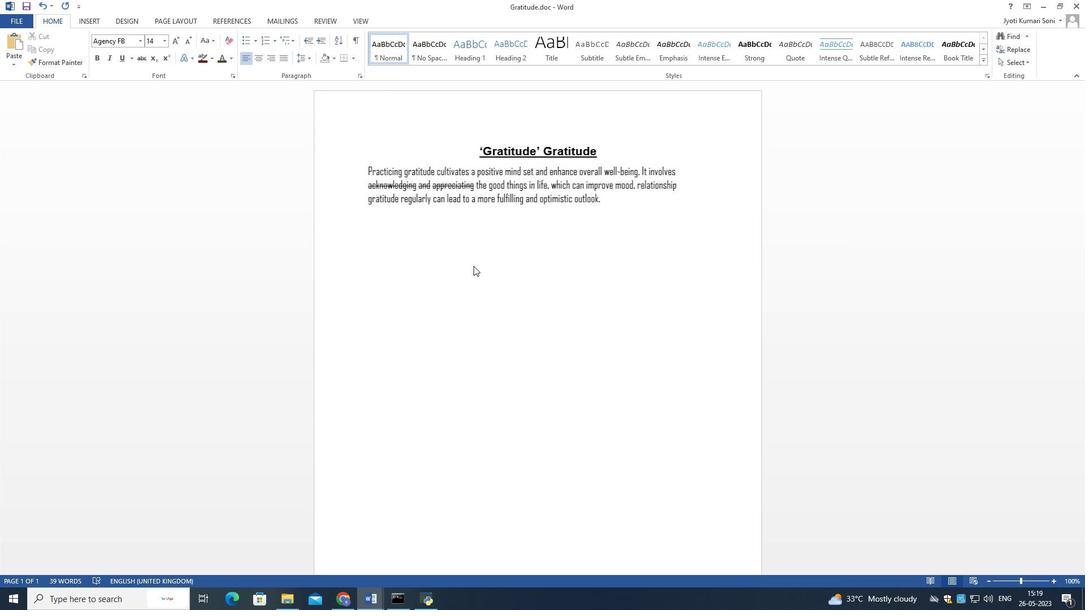
Action: Mouse pressed left at (525, 290)
Screenshot: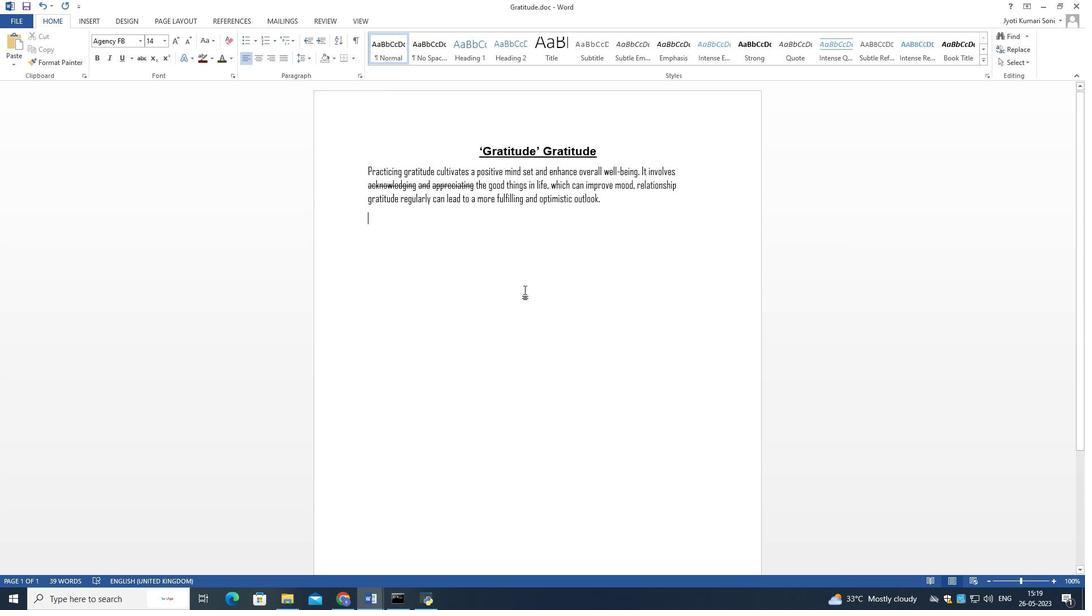 
Action: Mouse moved to (354, 176)
Screenshot: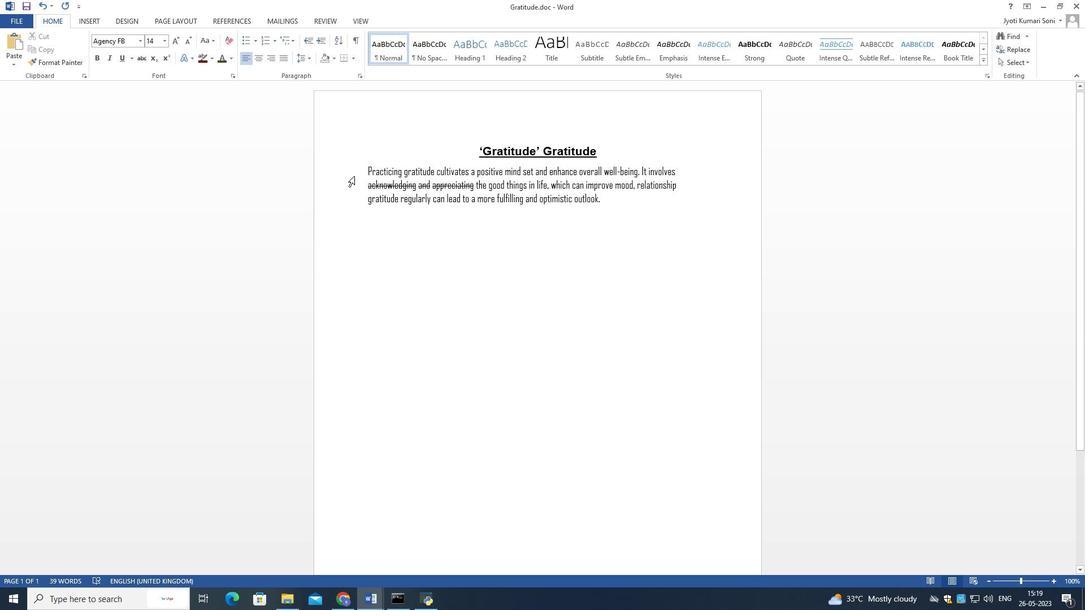 
Action: Mouse pressed left at (354, 176)
Screenshot: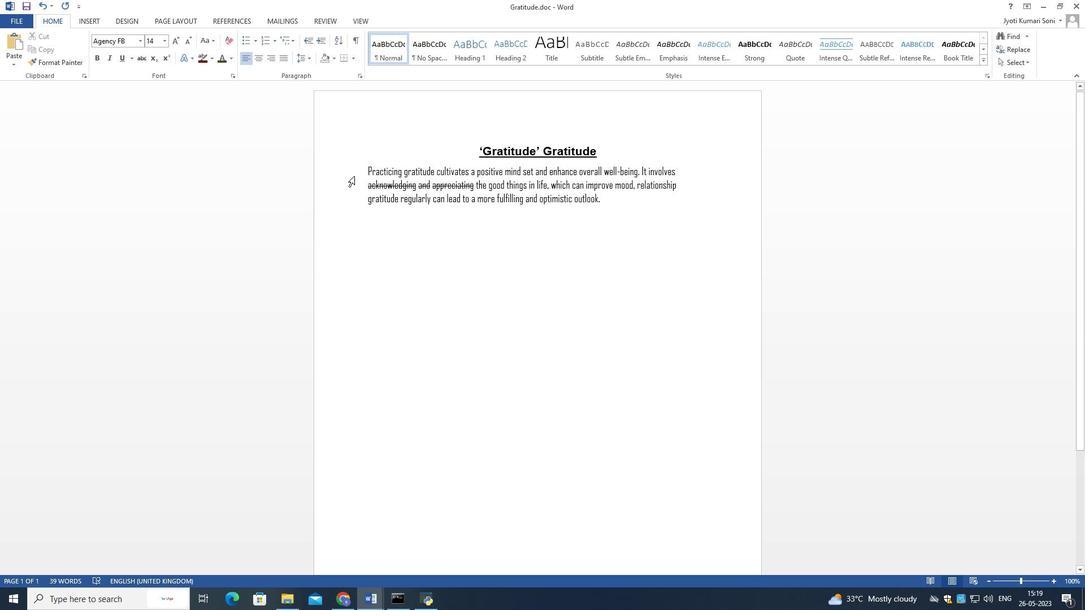 
Action: Mouse moved to (574, 246)
Screenshot: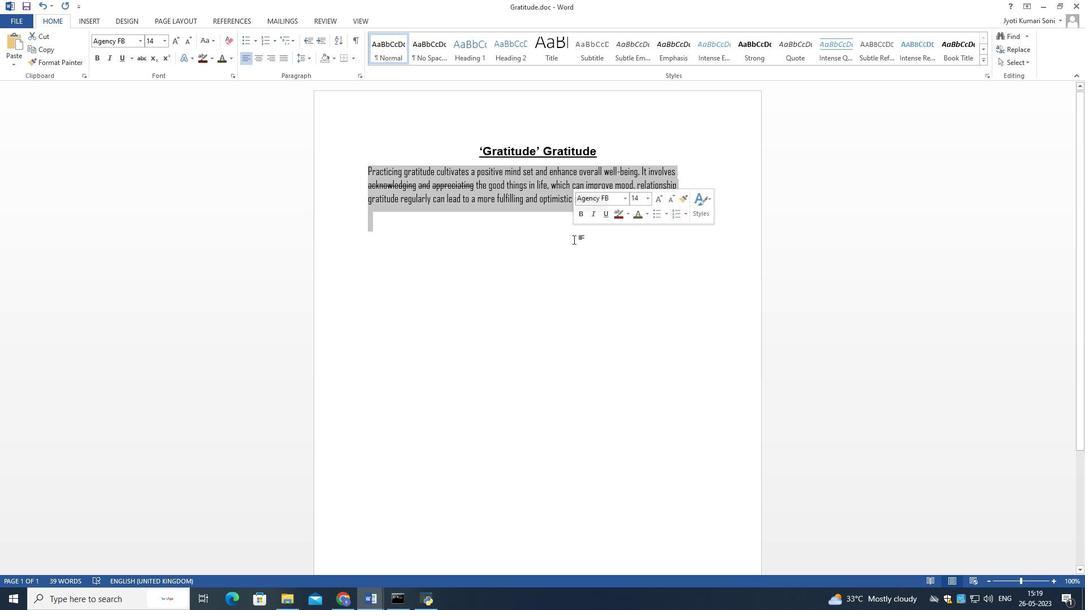 
Action: Mouse pressed left at (574, 246)
Screenshot: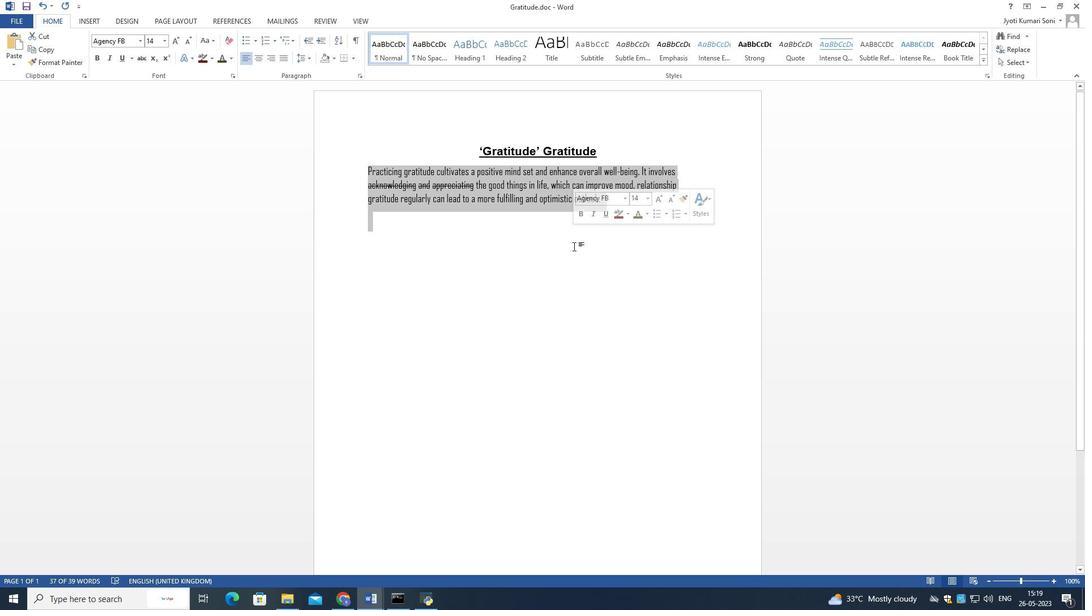 
Action: Mouse moved to (557, 284)
Screenshot: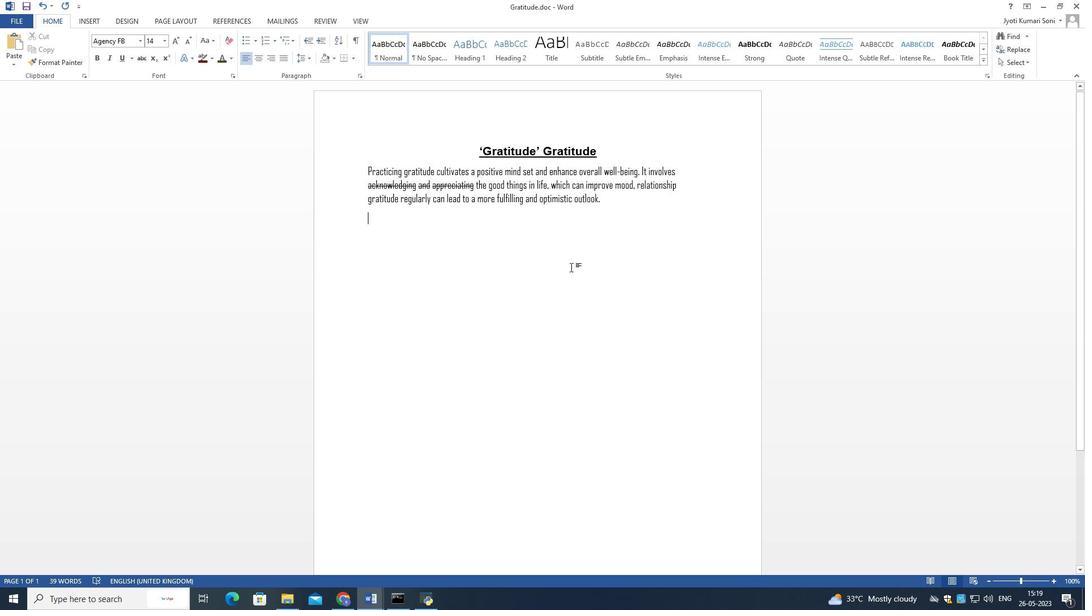 
